 Task: Add an event with the title Second Marketing Campaign Strategy Review and Adjustment, date '2023/11/14', time 9:15 AM to 11:15 AMand add a description: The Effective Communication workshop is a dynamic and interactive session designed to enhance participants' communication skills and promote effective interpersonal interactions in the workplace. This workshop provides valuable insights, practical techniques, and hands-on exercises to improve both verbal and non-verbal communication abilities._x000D_
_x000D_
, put the event into Yellow category . Add location for the event as: 321 Via del Corso, Rome, Italy, logged in from the account softage.9@softage.netand send the event invitation to softage.5@softage.net with CC to  softage.6@softage.net. Set a reminder for the event 1 hour before
Action: Mouse moved to (101, 115)
Screenshot: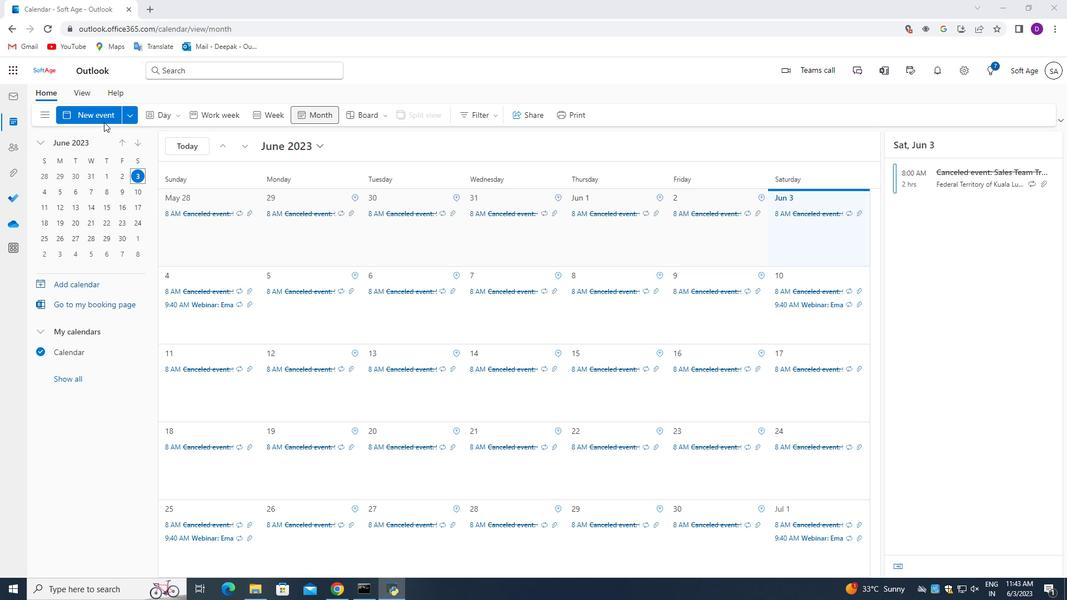 
Action: Mouse pressed left at (101, 115)
Screenshot: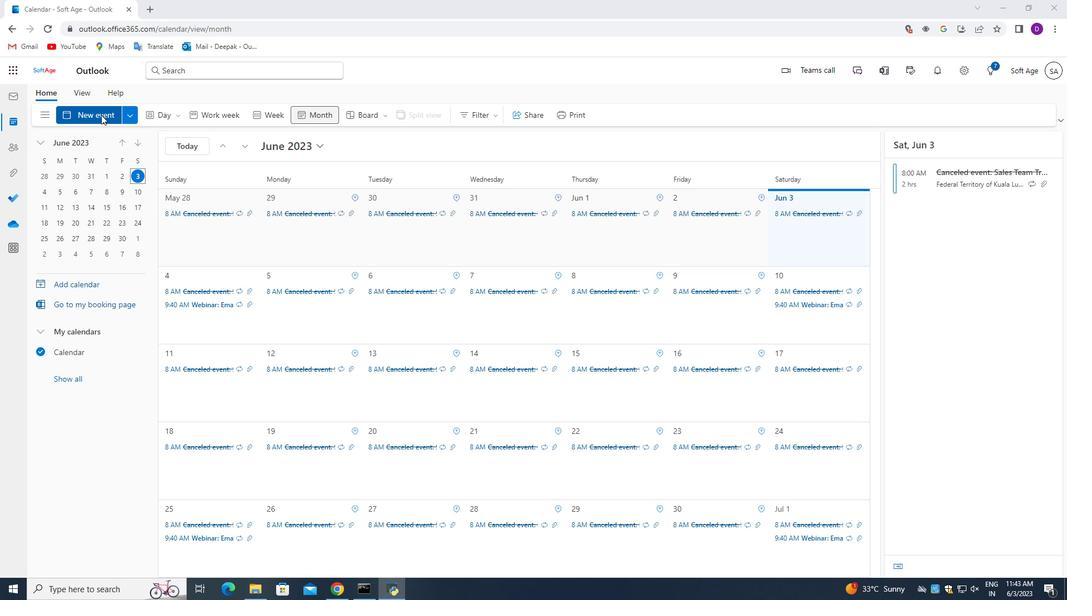 
Action: Mouse moved to (434, 421)
Screenshot: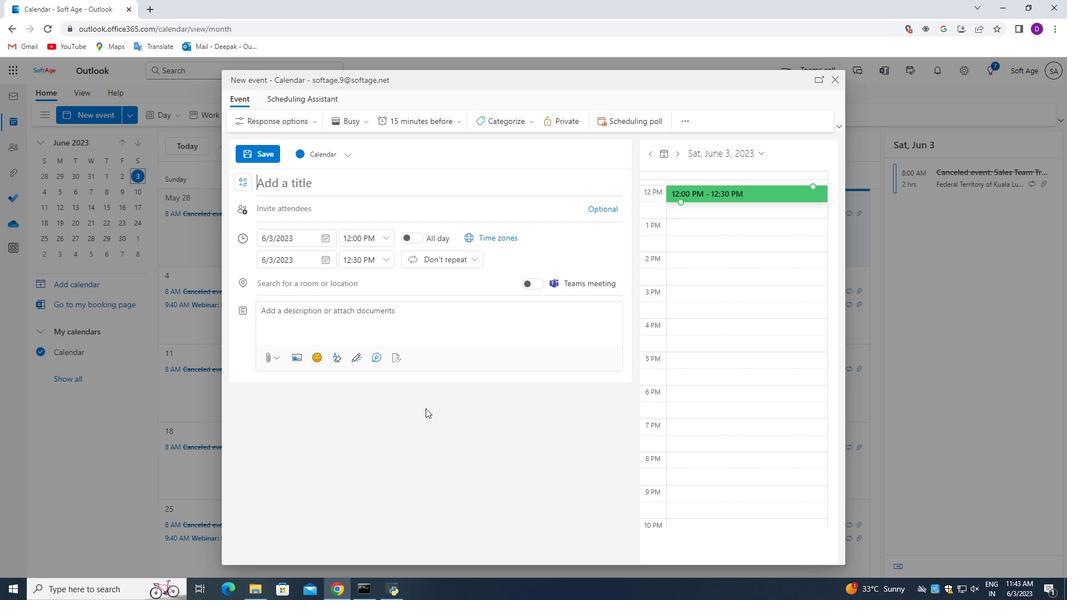 
Action: Key pressed <Key.shift_r>Second<Key.space><Key.shift>Marketing<Key.space><Key.shift_r>campaign<Key.space><Key.shift_r>Strategy<Key.space><Key.shift_r>Review<Key.space>and<Key.space><Key.shift_r>Adjustment
Screenshot: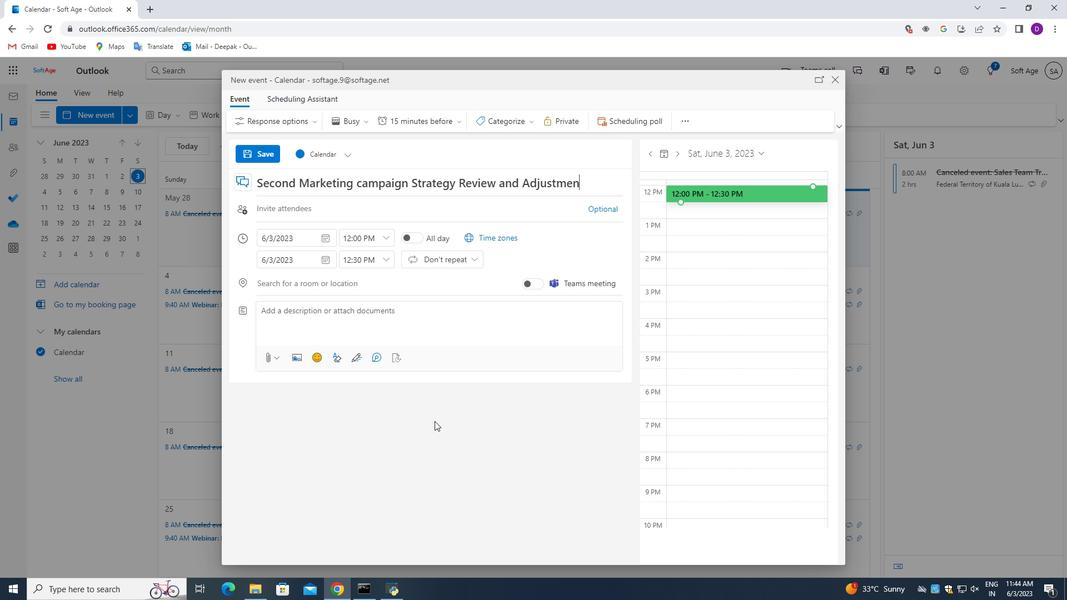 
Action: Mouse moved to (323, 240)
Screenshot: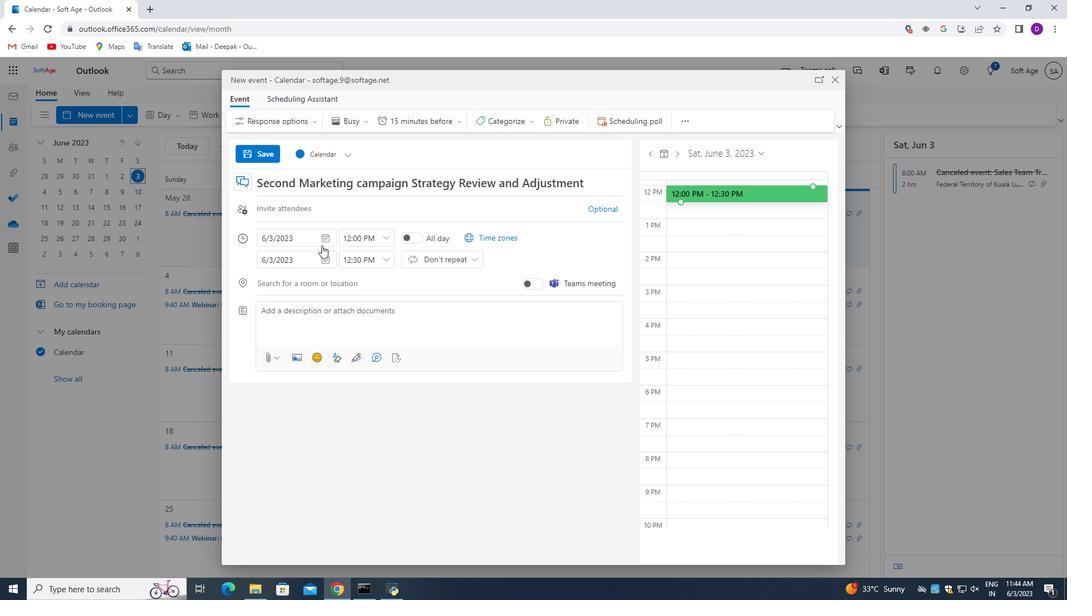 
Action: Mouse pressed left at (323, 240)
Screenshot: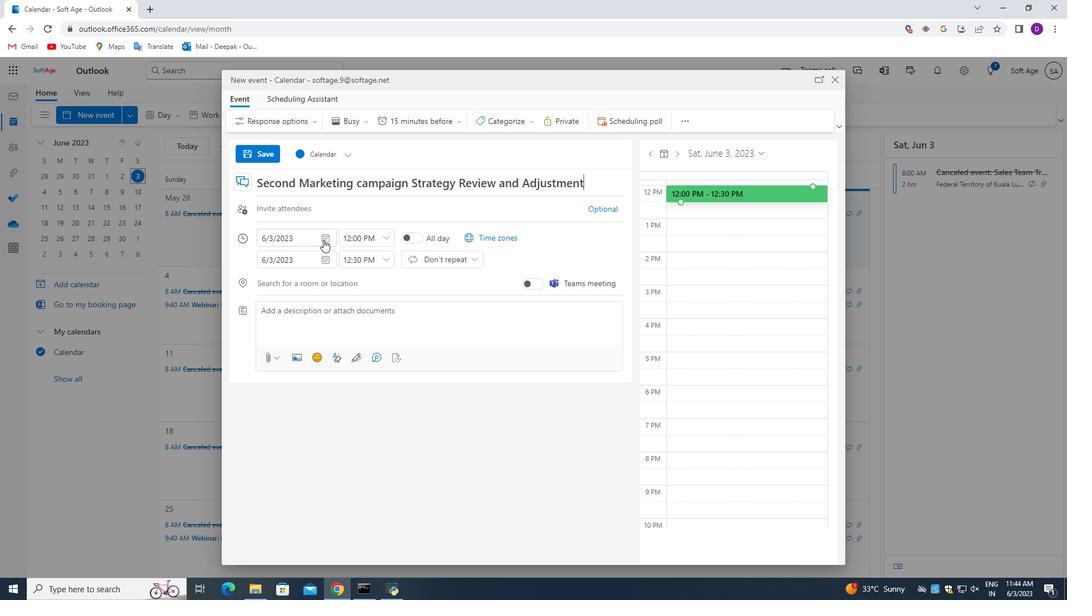 
Action: Mouse moved to (301, 261)
Screenshot: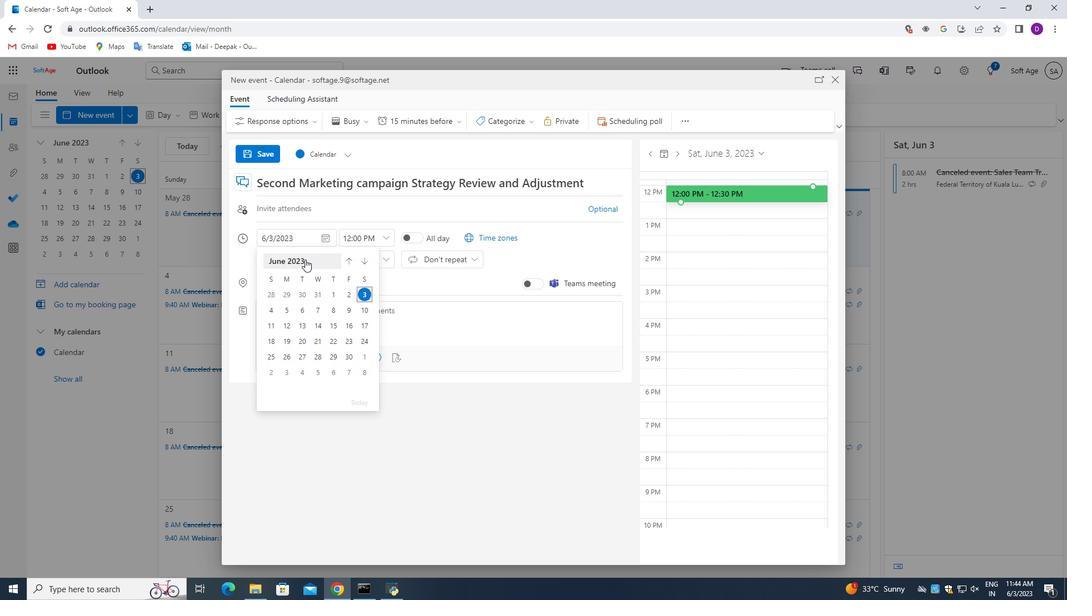 
Action: Mouse pressed left at (301, 261)
Screenshot: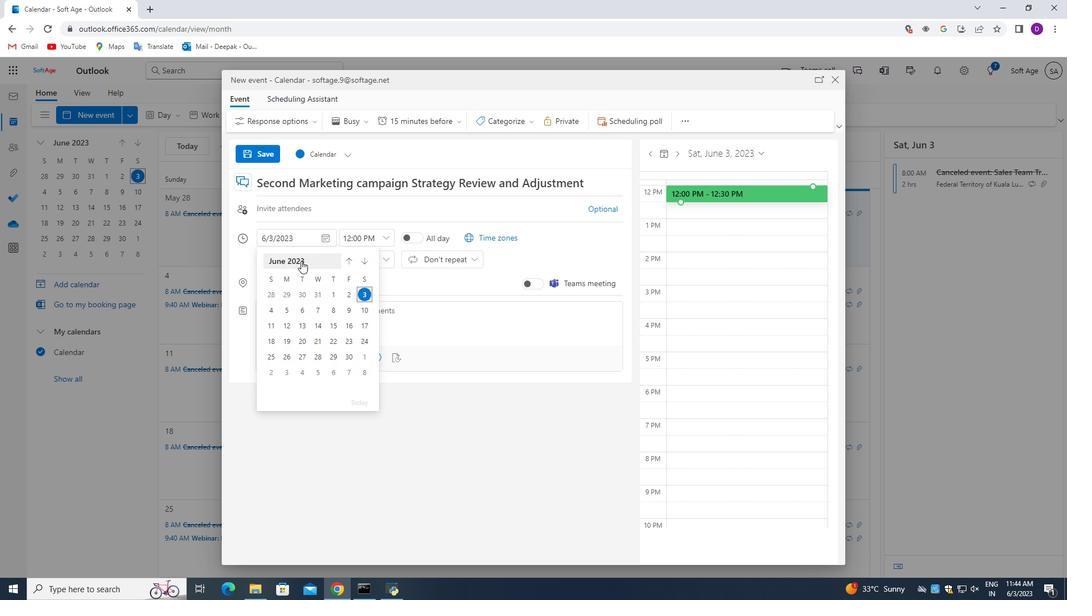 
Action: Mouse moved to (334, 342)
Screenshot: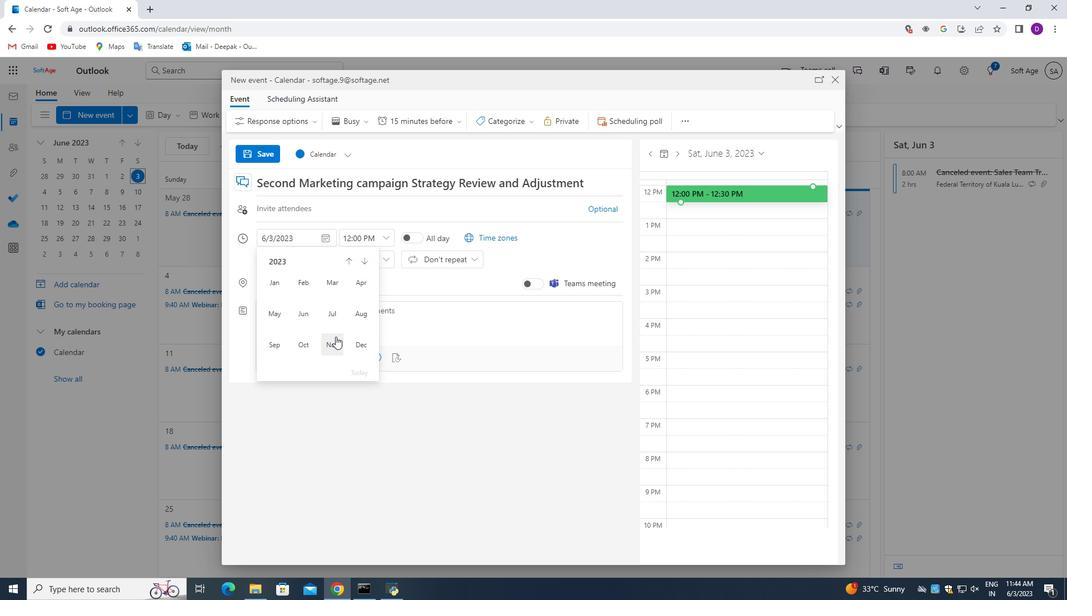 
Action: Mouse pressed left at (334, 342)
Screenshot: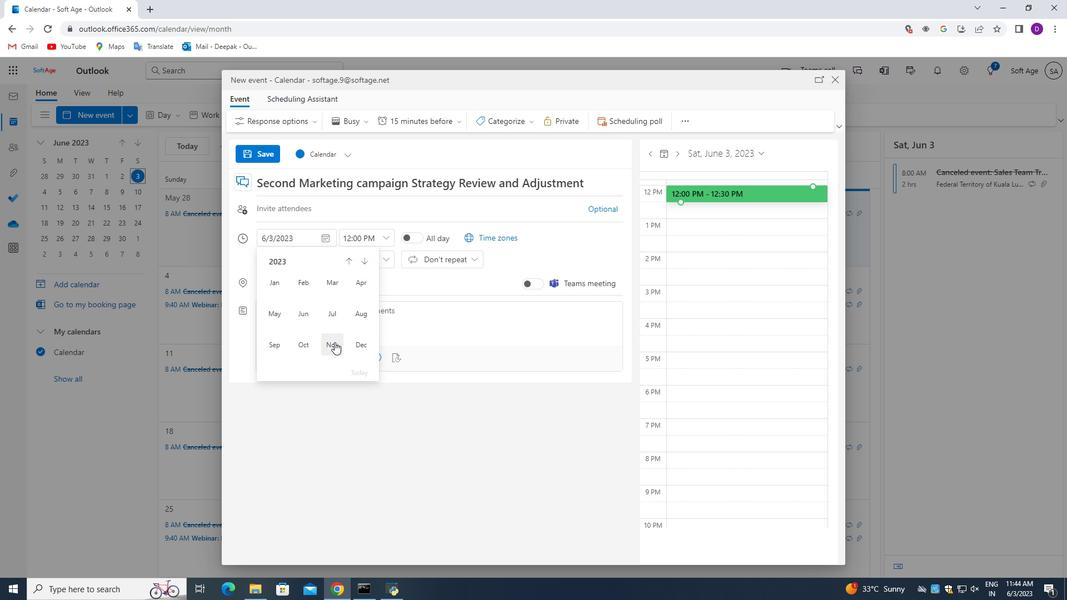 
Action: Mouse moved to (304, 325)
Screenshot: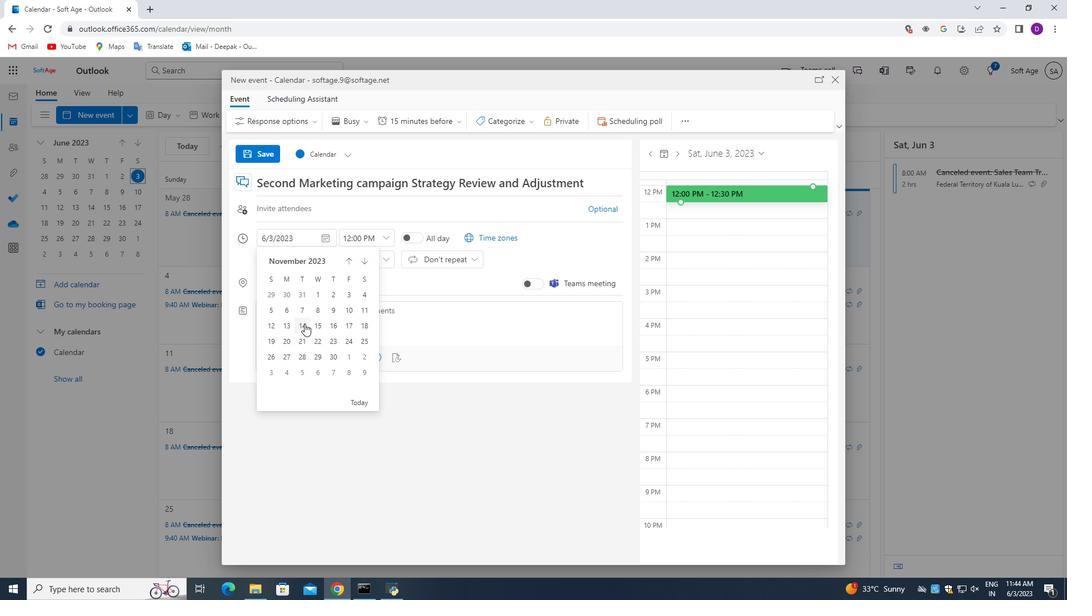 
Action: Mouse pressed left at (304, 325)
Screenshot: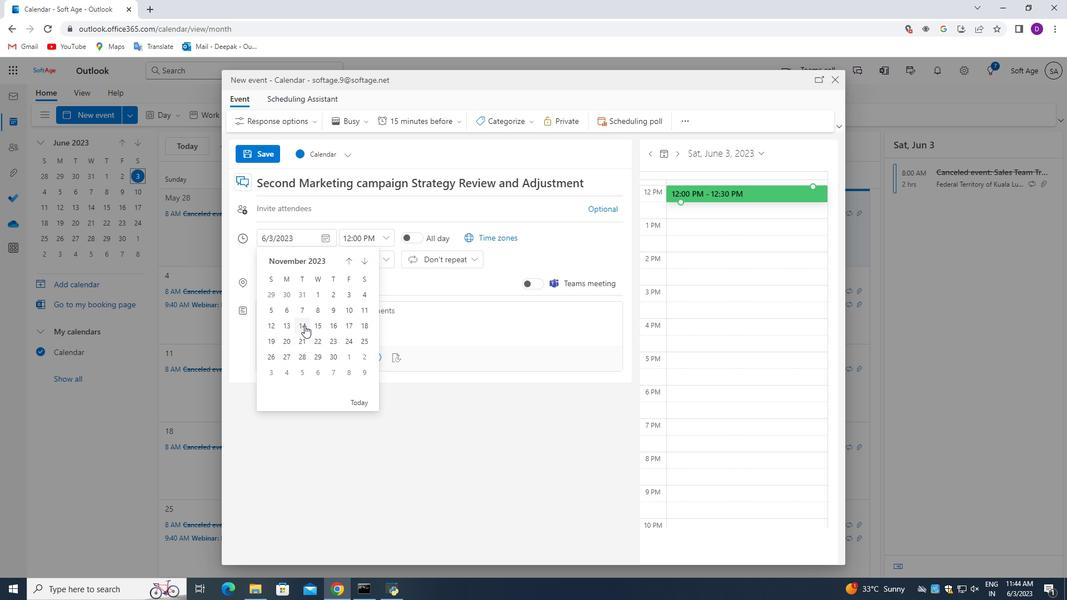 
Action: Mouse moved to (351, 236)
Screenshot: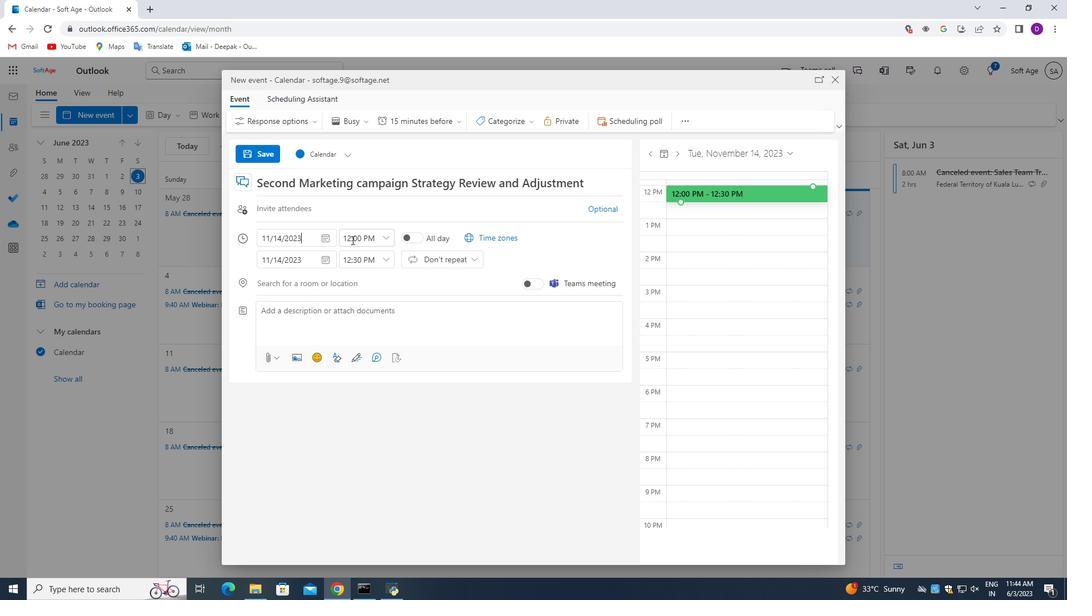 
Action: Mouse pressed left at (351, 236)
Screenshot: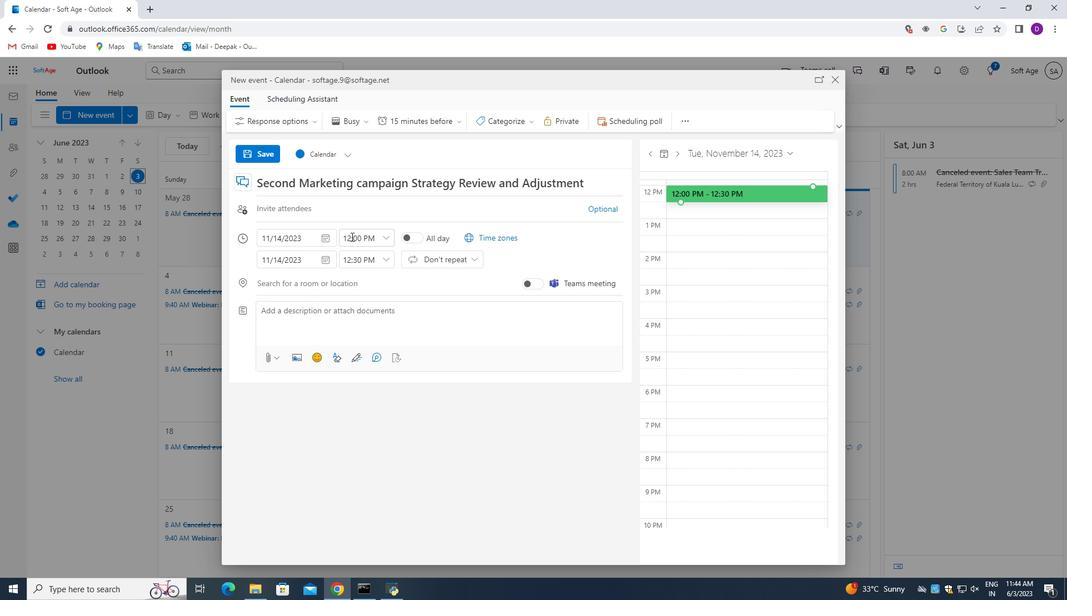 
Action: Mouse moved to (349, 237)
Screenshot: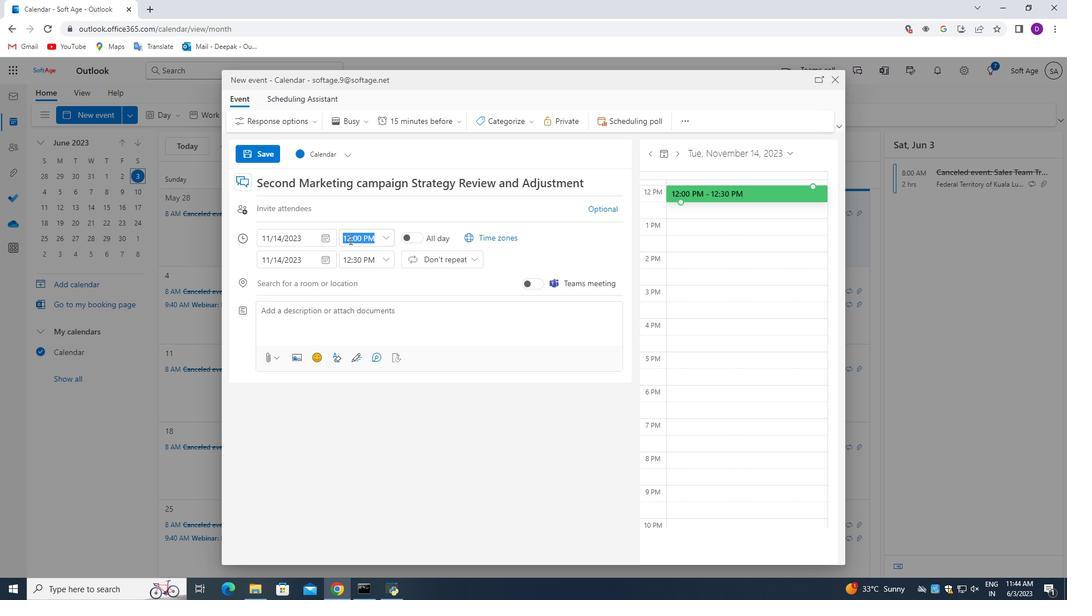 
Action: Mouse pressed left at (349, 237)
Screenshot: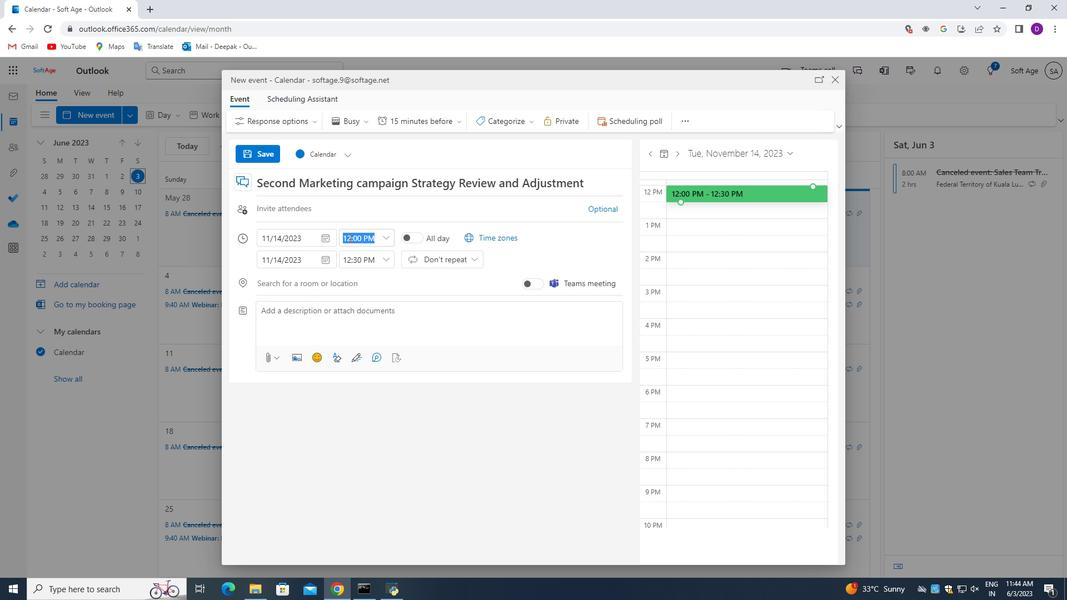 
Action: Mouse moved to (352, 246)
Screenshot: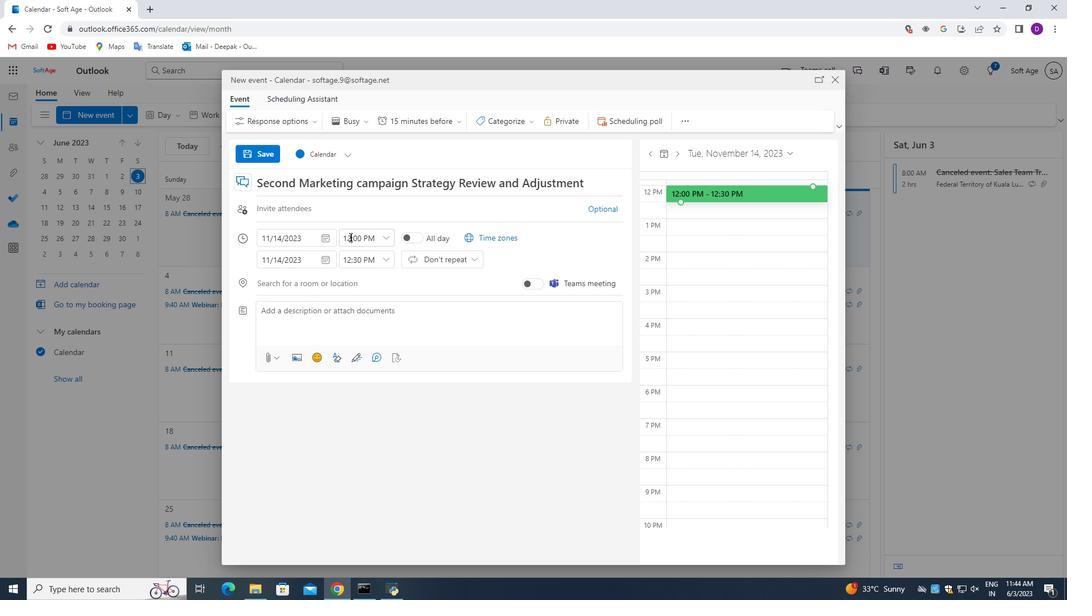 
Action: Key pressed <Key.backspace><Key.backspace>9<Key.right><Key.right><Key.right><Key.backspace><Key.backspace>15<Key.right><Key.right><Key.backspace><Key.shift>A
Screenshot: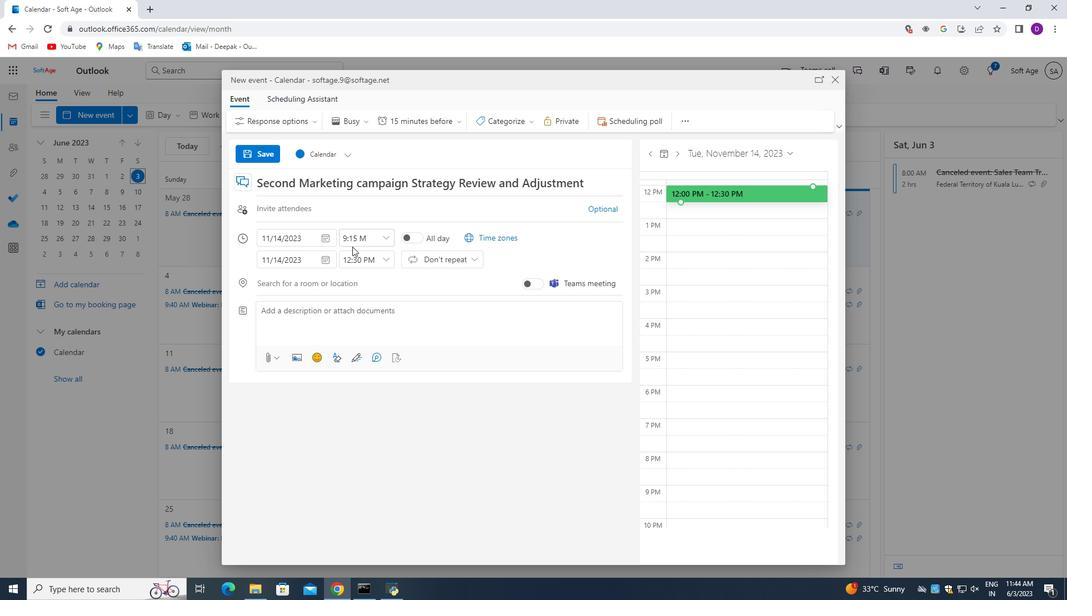 
Action: Mouse moved to (351, 259)
Screenshot: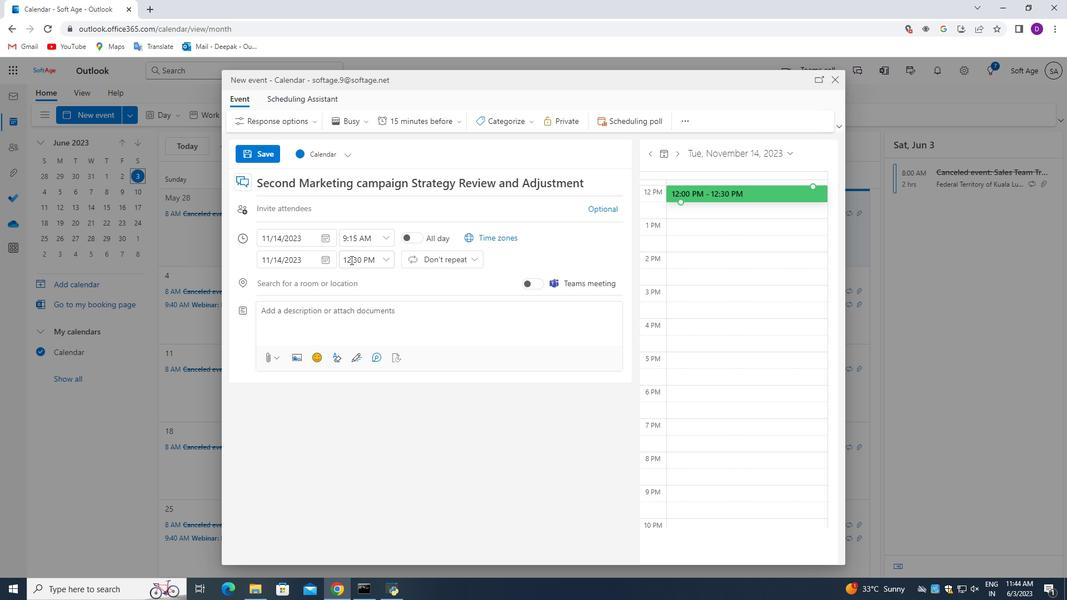 
Action: Mouse pressed left at (351, 259)
Screenshot: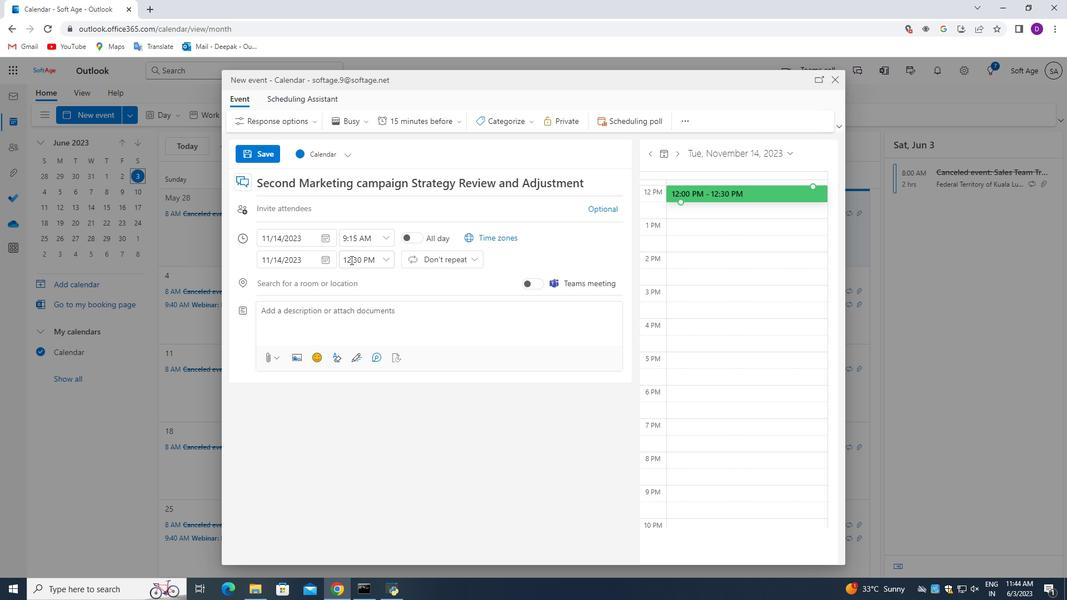 
Action: Mouse pressed left at (351, 259)
Screenshot: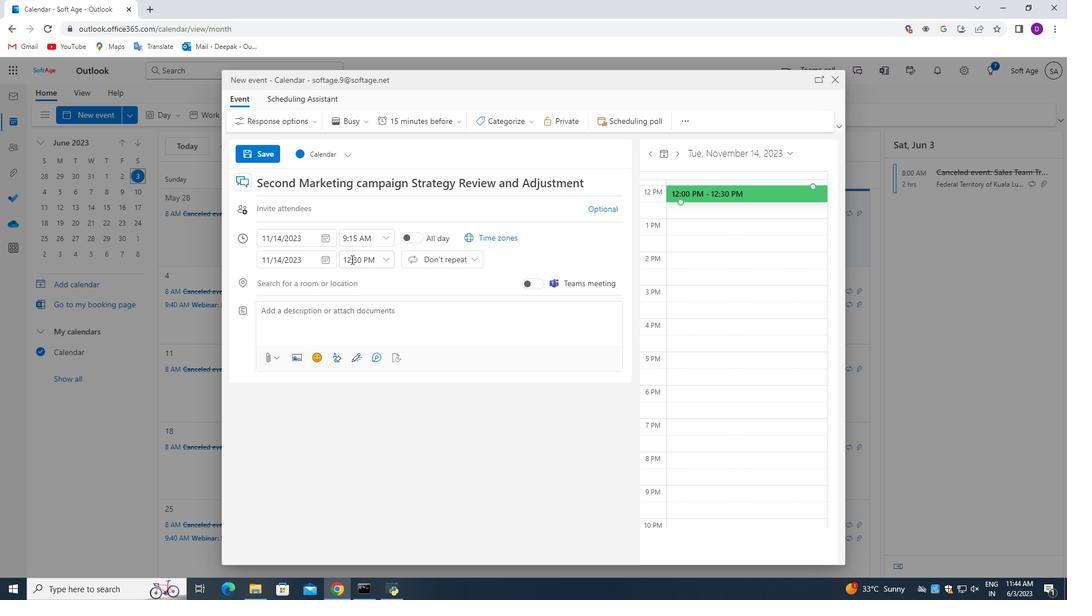 
Action: Mouse moved to (347, 272)
Screenshot: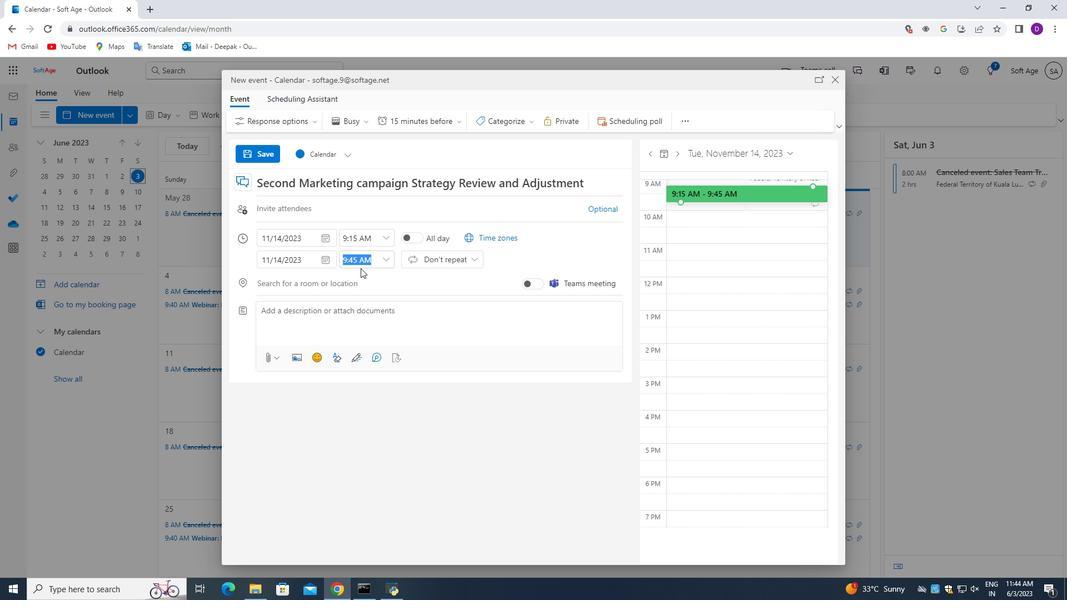 
Action: Key pressed <Key.up><Key.up><Key.up>
Screenshot: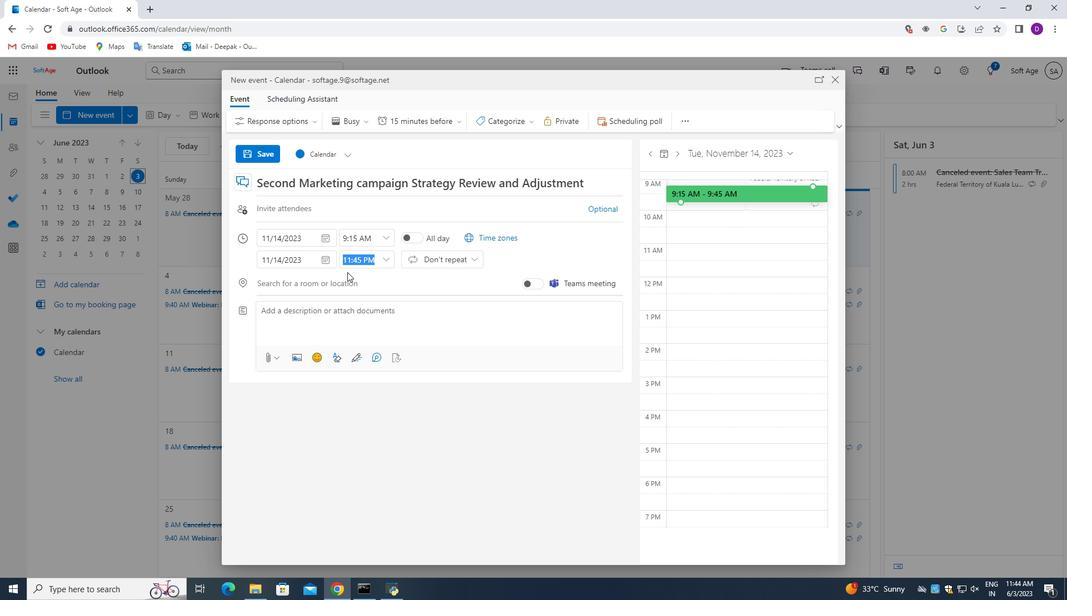 
Action: Mouse moved to (369, 260)
Screenshot: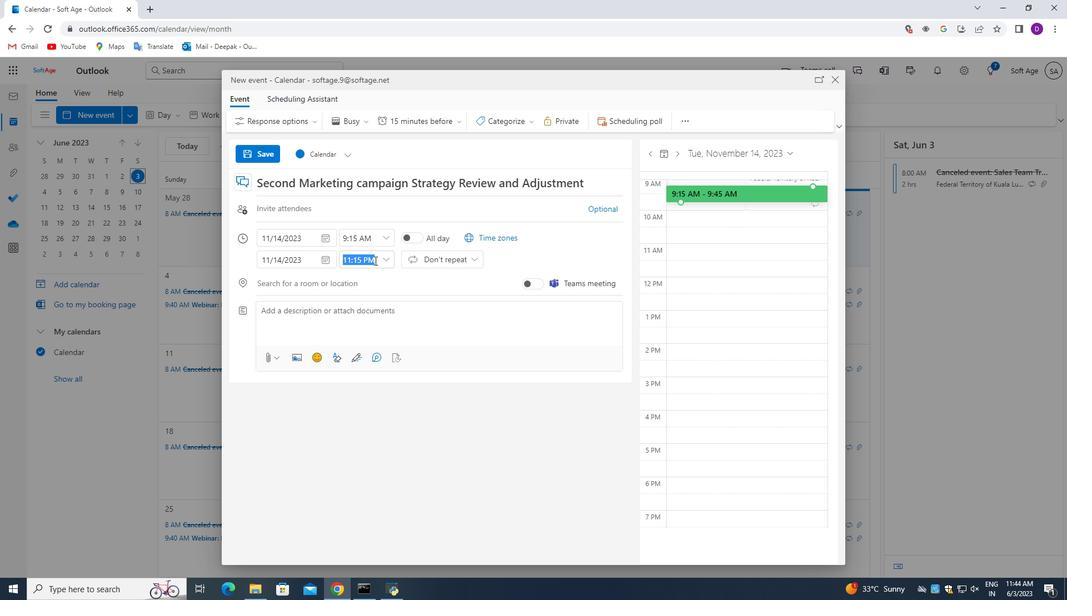 
Action: Mouse pressed left at (369, 260)
Screenshot: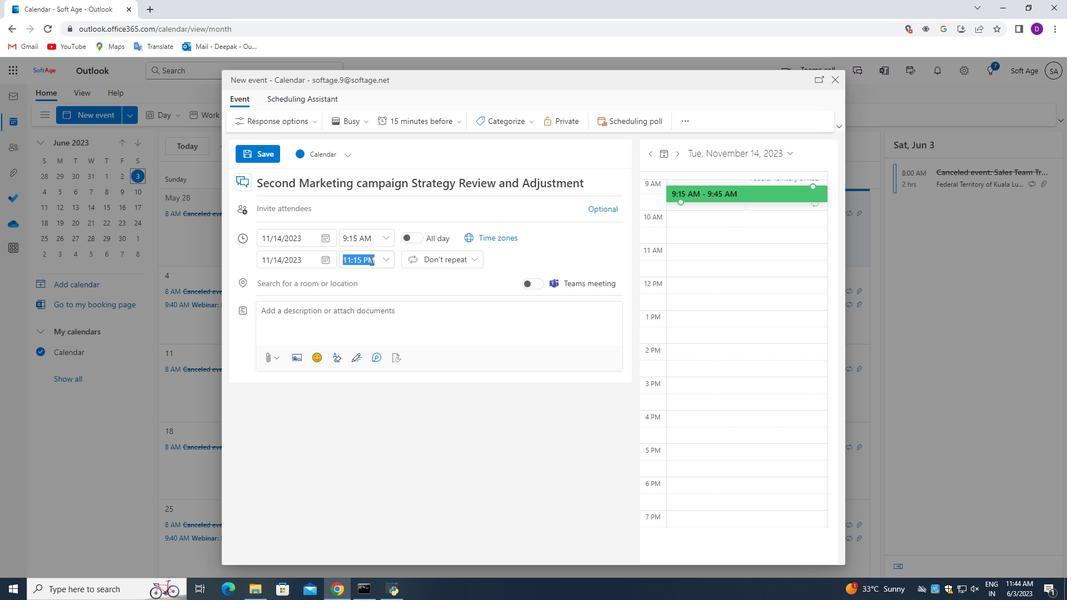 
Action: Mouse moved to (370, 306)
Screenshot: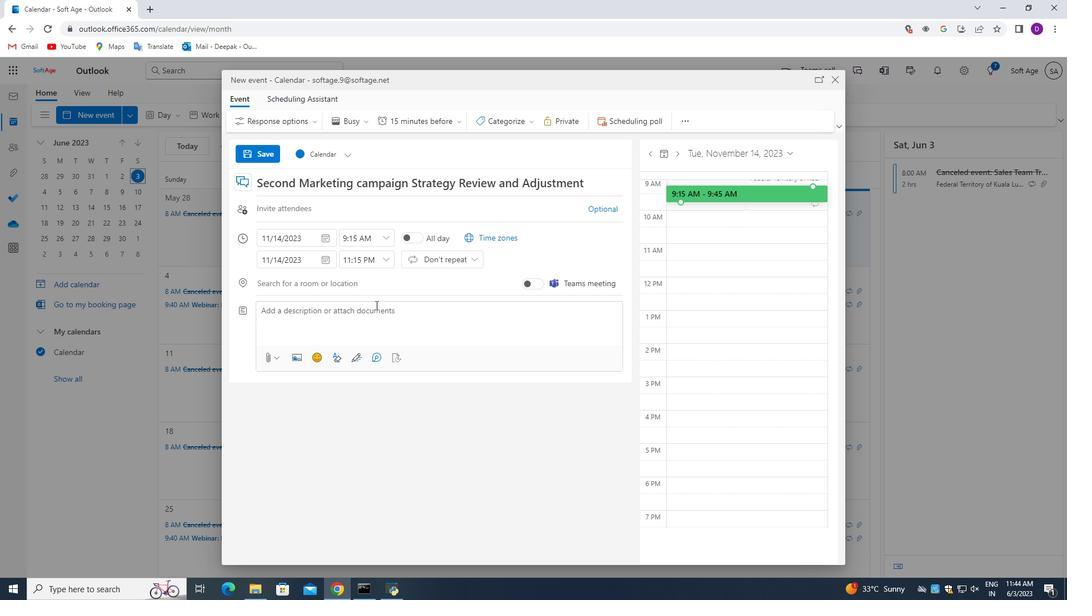 
Action: Key pressed <Key.backspace><Key.shift>A
Screenshot: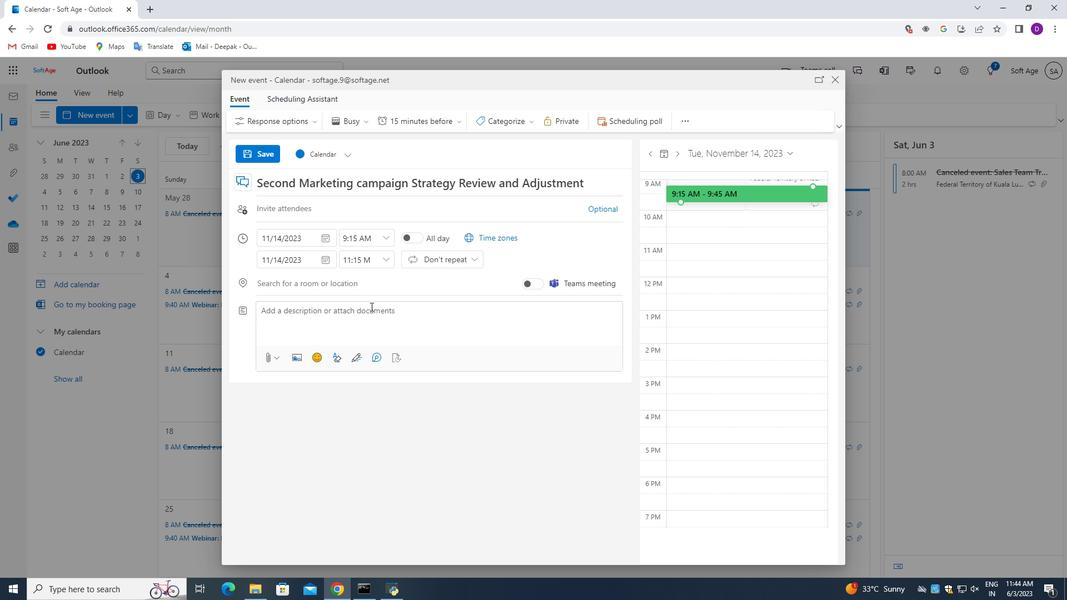 
Action: Mouse moved to (327, 314)
Screenshot: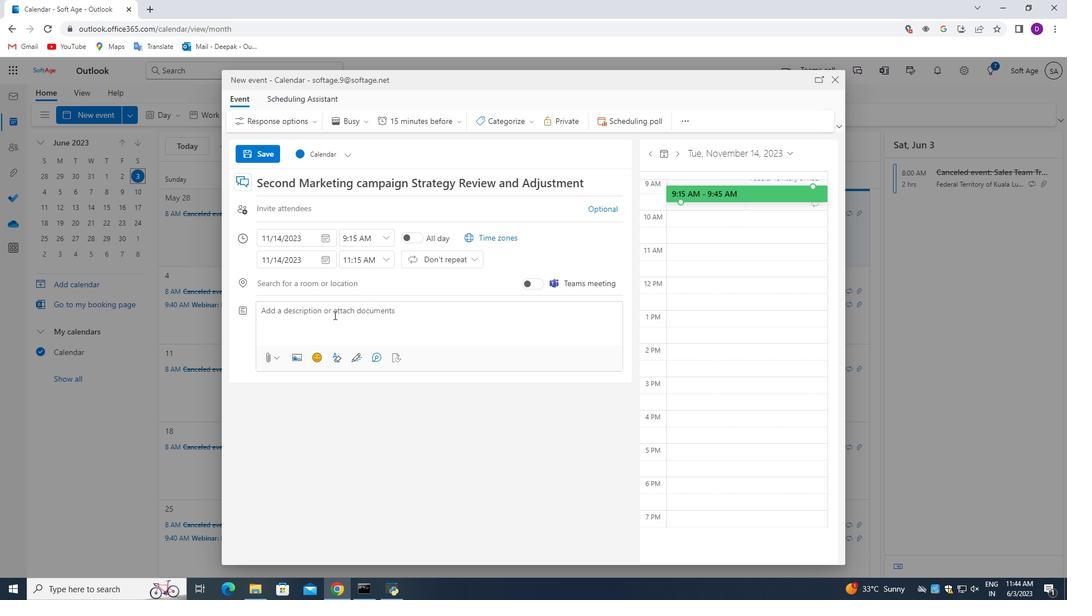 
Action: Mouse pressed left at (327, 314)
Screenshot: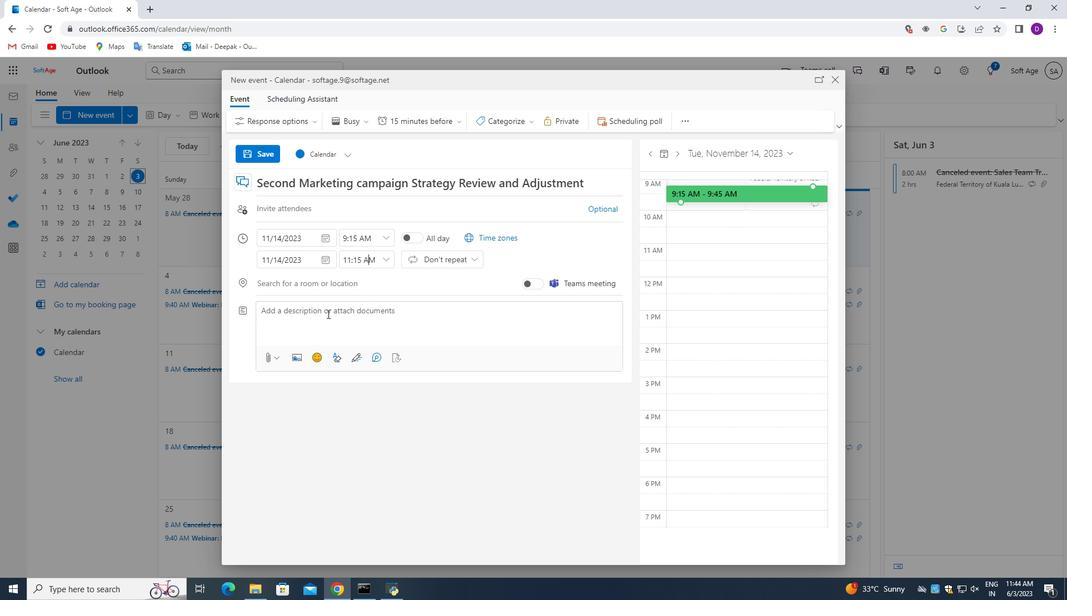 
Action: Mouse moved to (342, 447)
Screenshot: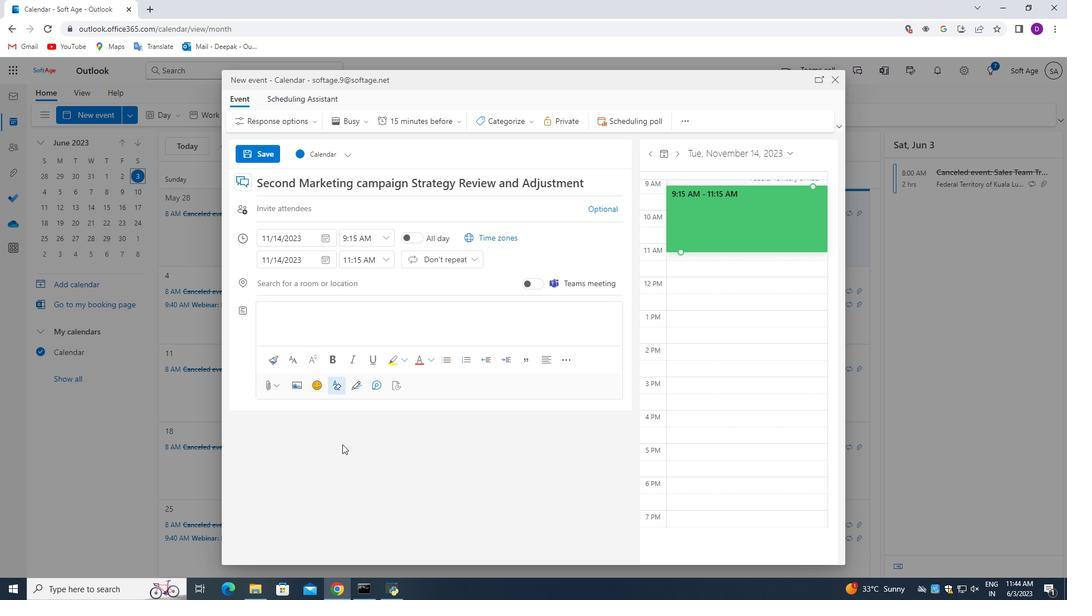 
Action: Key pressed <Key.shift_r>The<Key.space><Key.shift_r>Effective<Key.space><Key.shift_r>Communication<Key.space>workshop<Key.space>is<Key.space>a<Key.space>dynamic<Key.space>and<Key.space>interactive<Key.space>session<Key.space>designed<Key.space>to<Key.space>enhance<Key.space>participants'<Key.space>communication<Key.space>skills<Key.space>and<Key.space>promote<Key.space>effective<Key.space>interr<Key.backspace>personal<Key.space>interactions<Key.space>in<Key.space>the<Key.space>workplace.<Key.space><Key.shift_r>This<Key.space>workshop<Key.space>provides<Key.space>valuable<Key.space><Key.space><Key.backspace>insights<Key.space><Key.backspace>,<Key.space><Key.shift>practical<Key.space>techniques,<Key.space>and<Key.space>gan<Key.backspace><Key.backspace><Key.backspace>hands-on<Key.space>exercises<Key.space>to<Key.space>improve<Key.space>both<Key.space>verbal<Key.space>and<Key.space>non-verbal<Key.space>communication<Key.space>abilities.
Screenshot: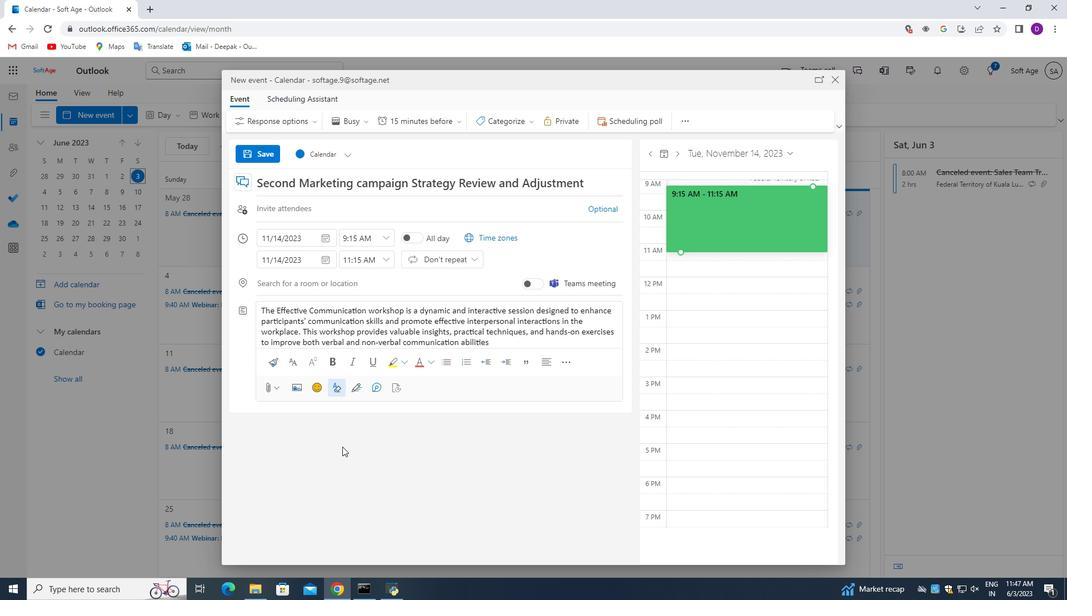 
Action: Mouse moved to (513, 122)
Screenshot: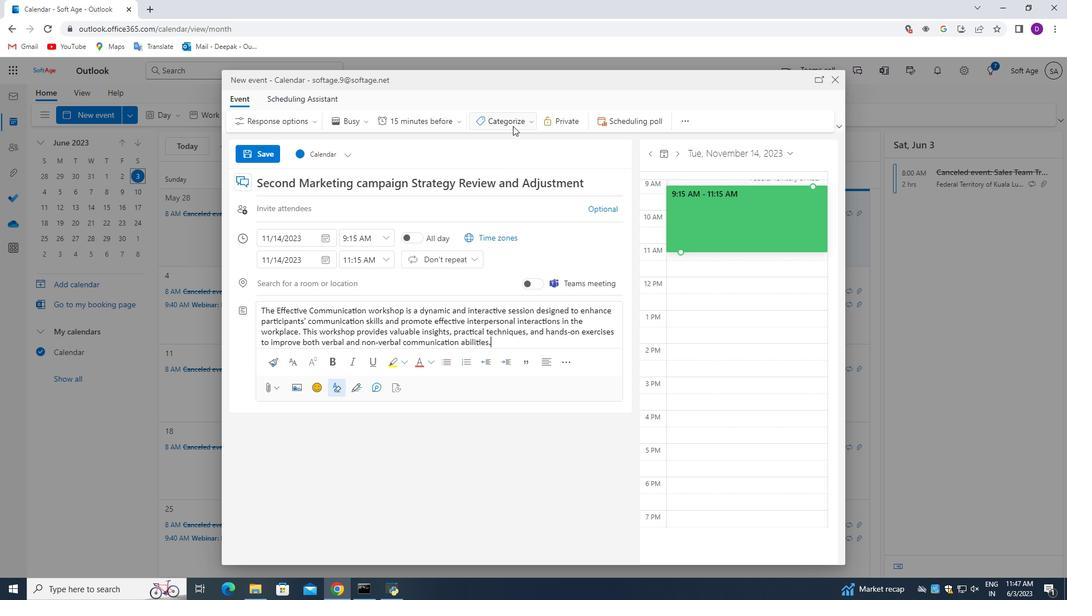 
Action: Mouse pressed left at (513, 122)
Screenshot: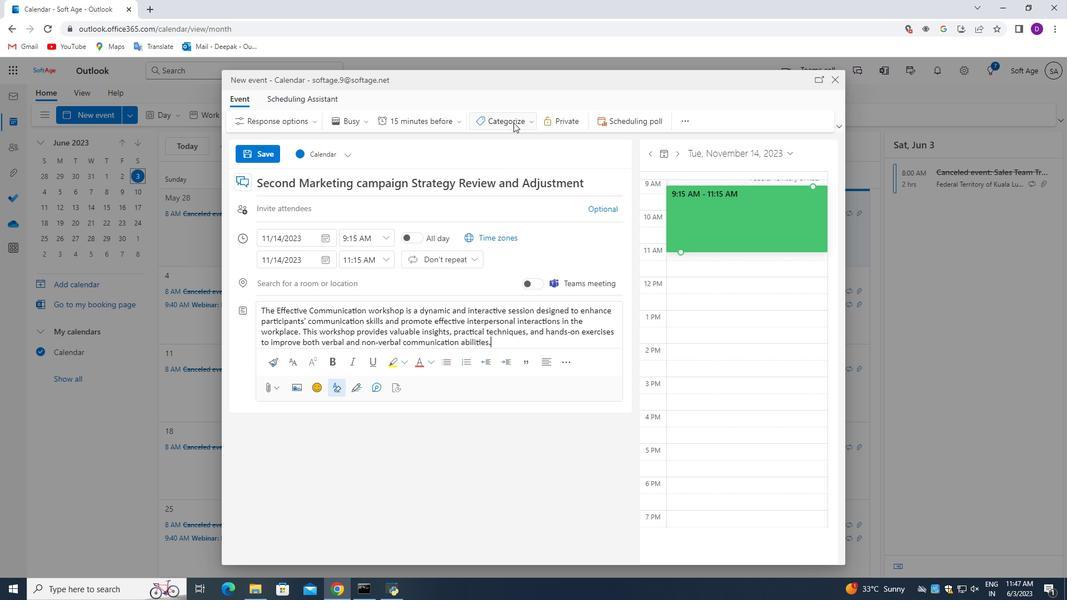 
Action: Mouse moved to (520, 230)
Screenshot: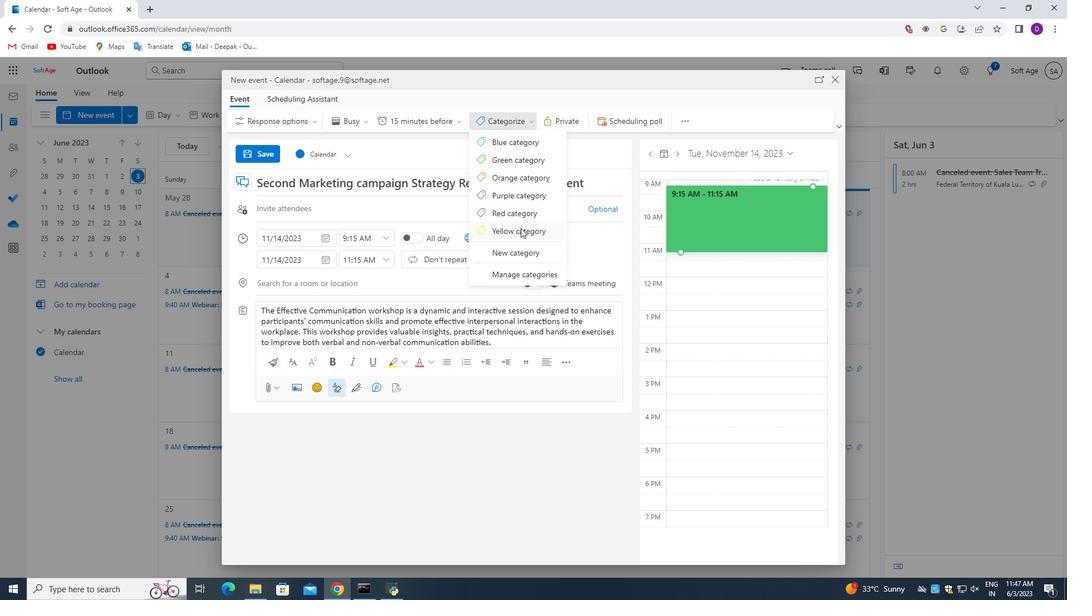 
Action: Mouse pressed left at (520, 230)
Screenshot: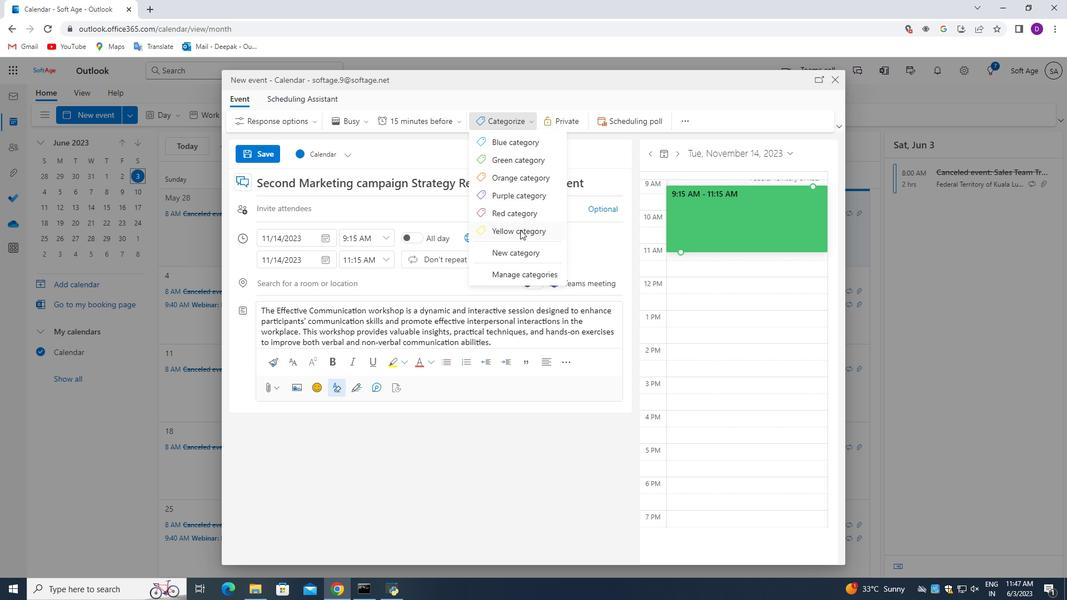 
Action: Mouse moved to (289, 206)
Screenshot: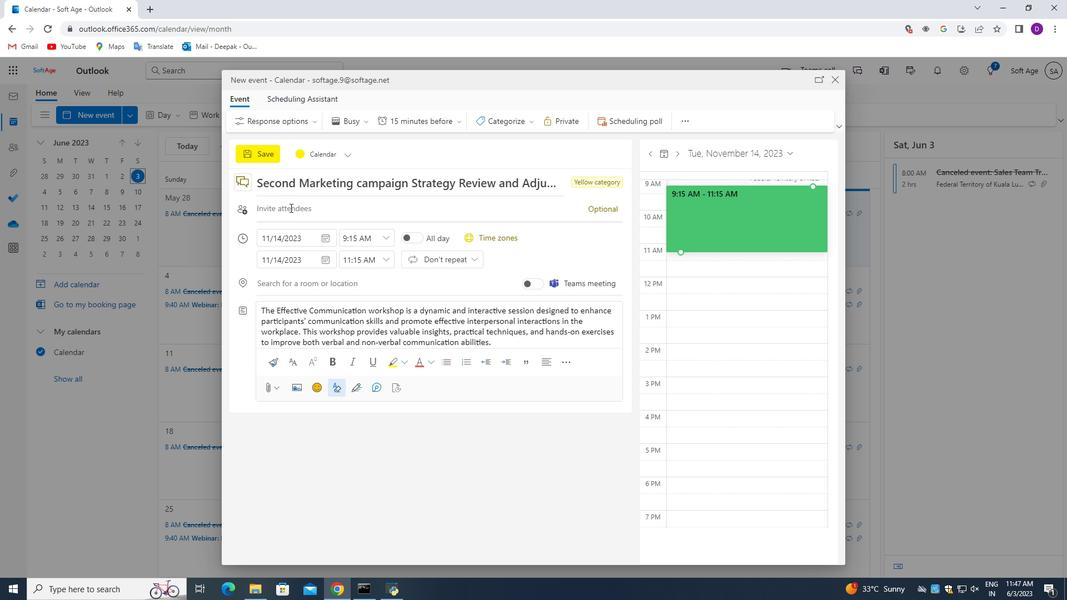 
Action: Mouse pressed left at (289, 206)
Screenshot: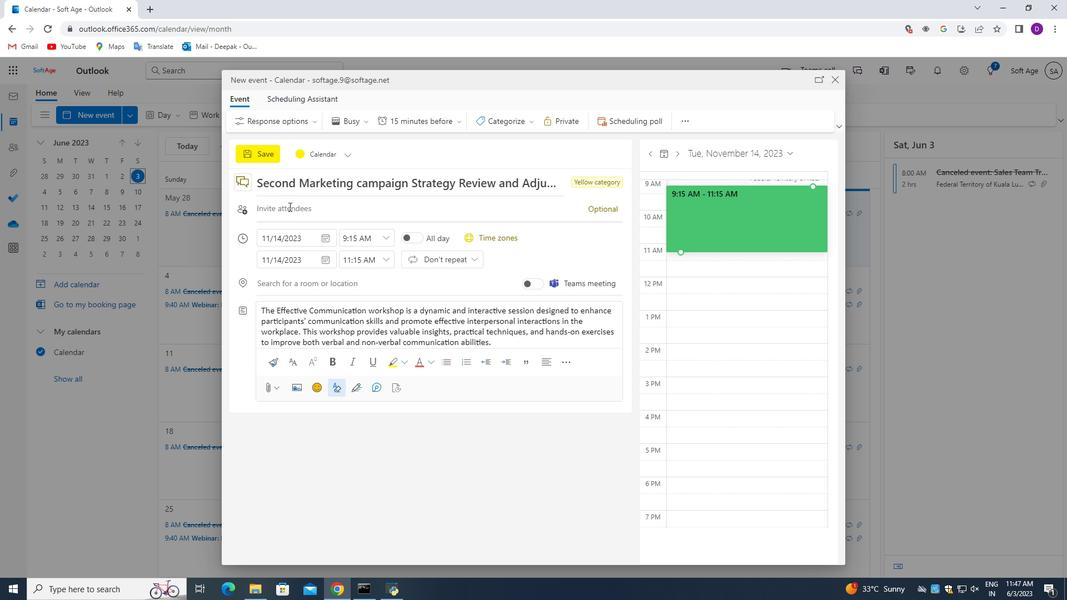 
Action: Key pressed softage<Key.backspace><Key.backspace><Key.backspace><Key.backspace><Key.backspace><Key.backspace><Key.backspace>
Screenshot: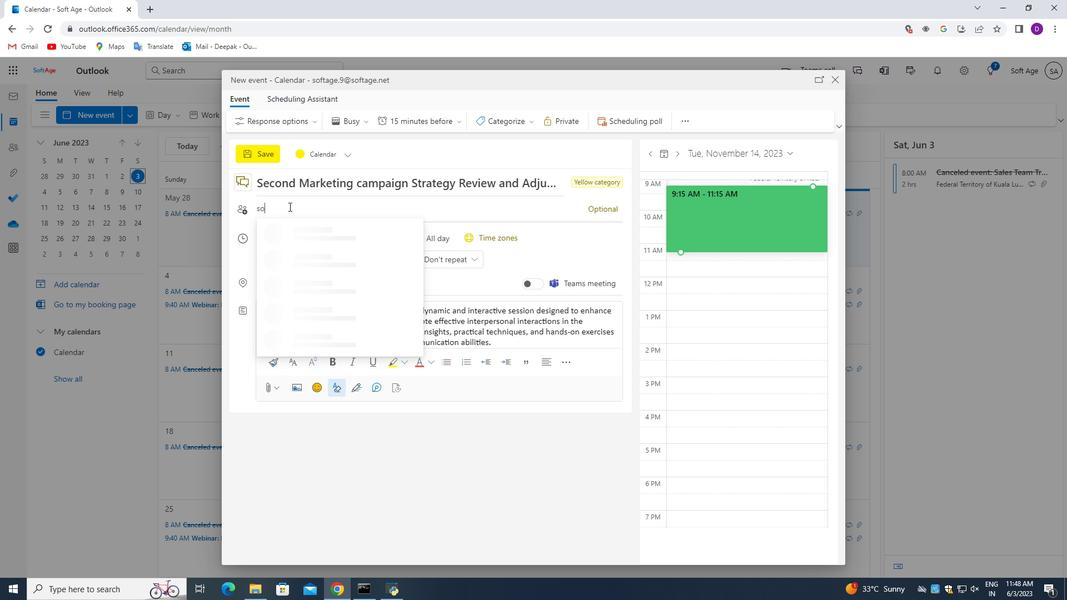 
Action: Mouse moved to (315, 282)
Screenshot: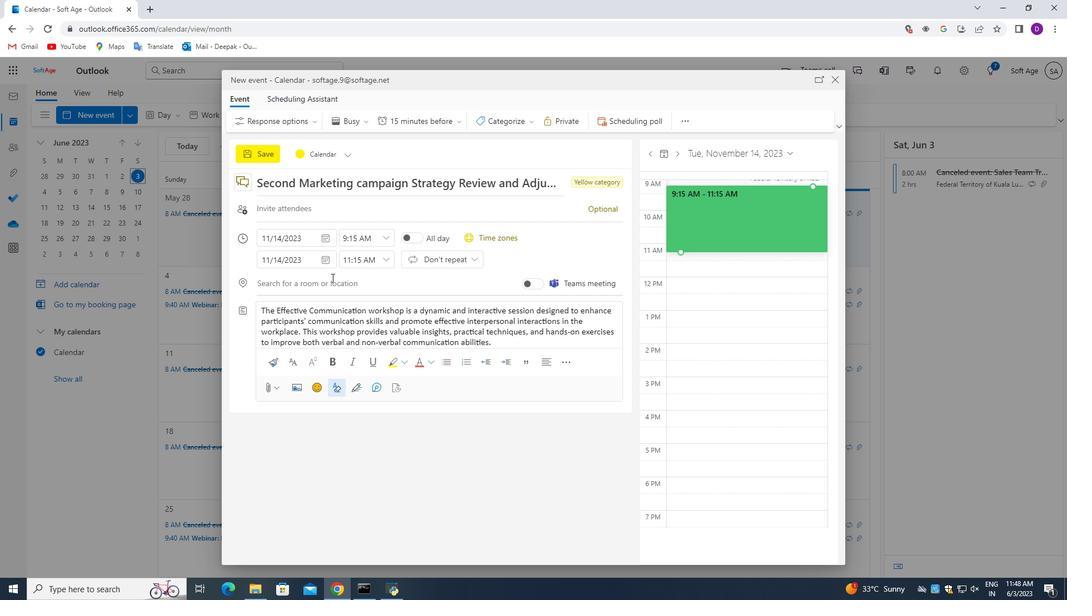 
Action: Mouse pressed left at (315, 282)
Screenshot: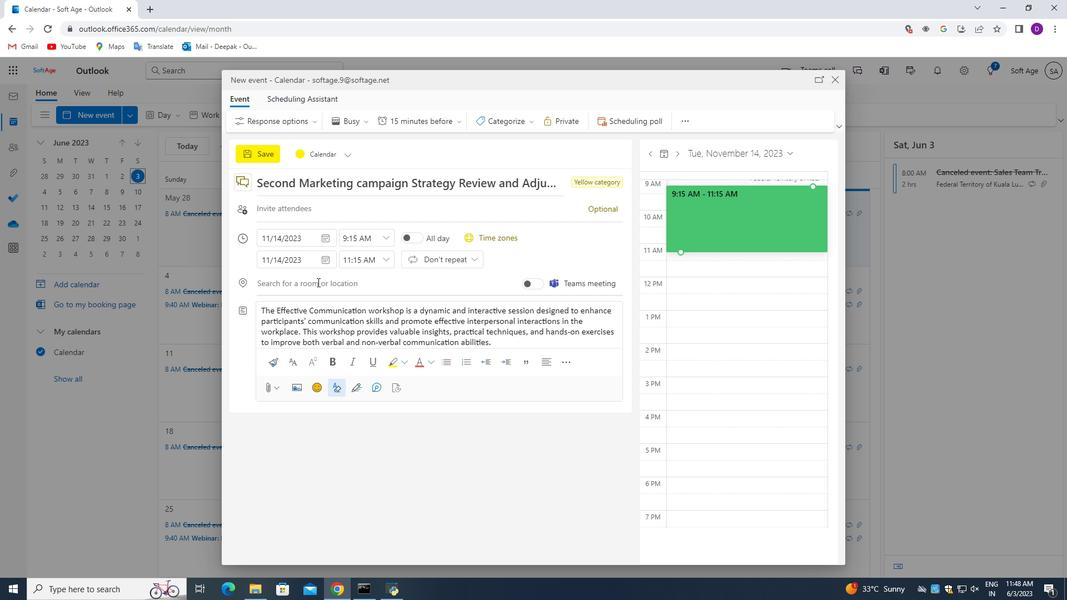 
Action: Mouse moved to (348, 465)
Screenshot: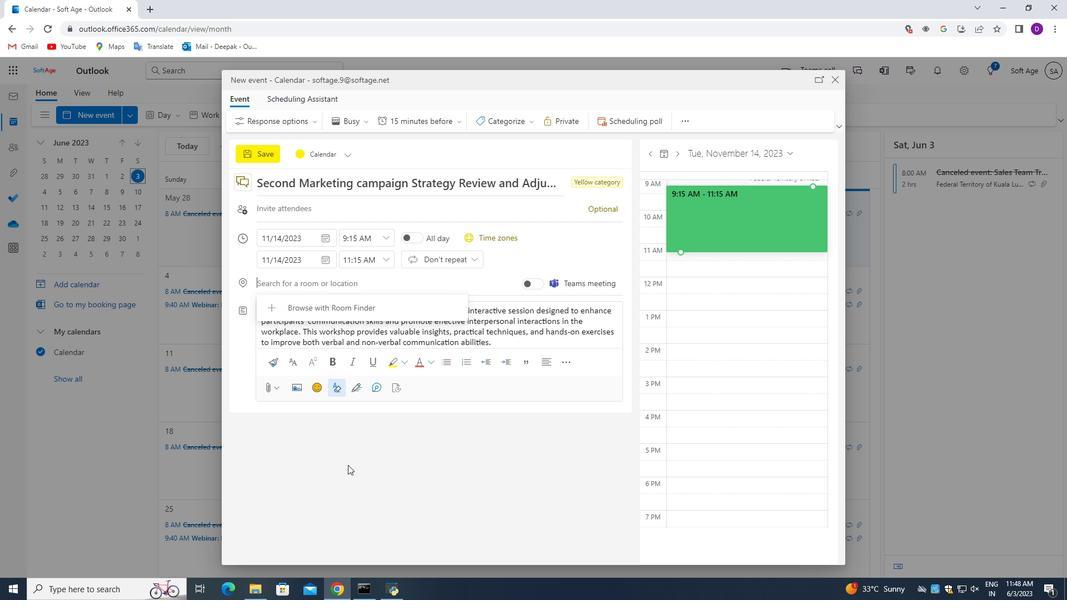 
Action: Key pressed 321<Key.space><Key.shift_r>Via<Key.space>del<Key.space><Key.shift_r>Cr<Key.backspace>orso,<Key.space><Key.shift_r>Rome,<Key.space><Key.shift>Italy
Screenshot: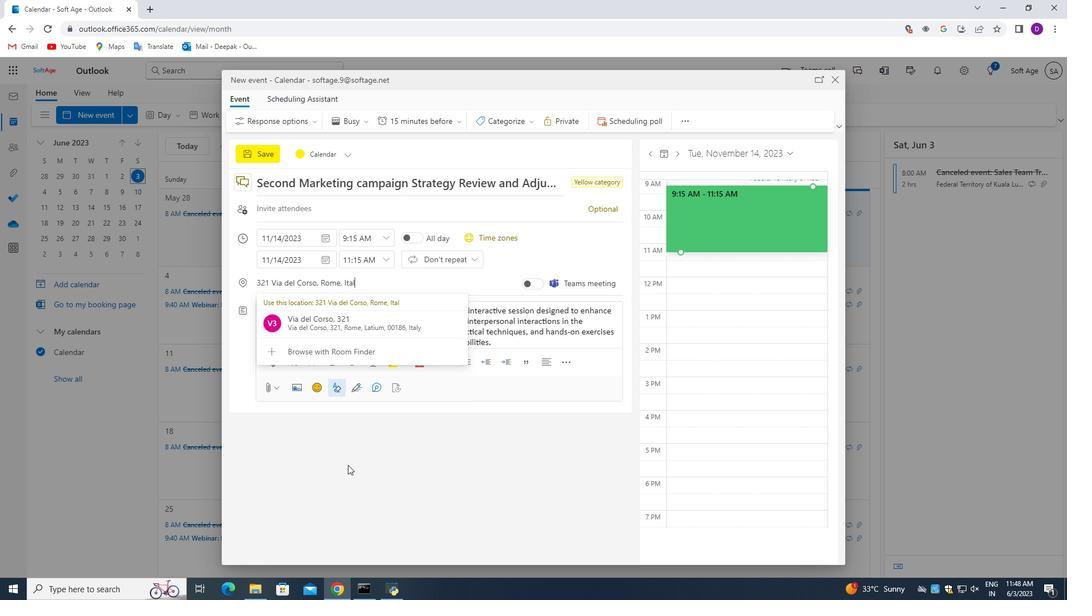 
Action: Mouse pressed left at (348, 465)
Screenshot: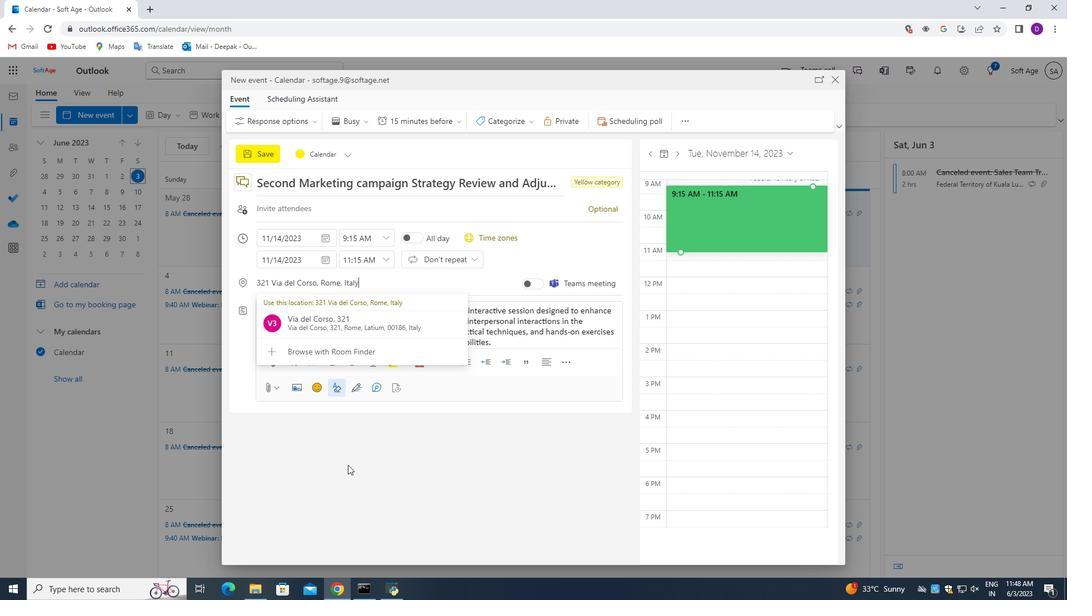 
Action: Mouse moved to (298, 204)
Screenshot: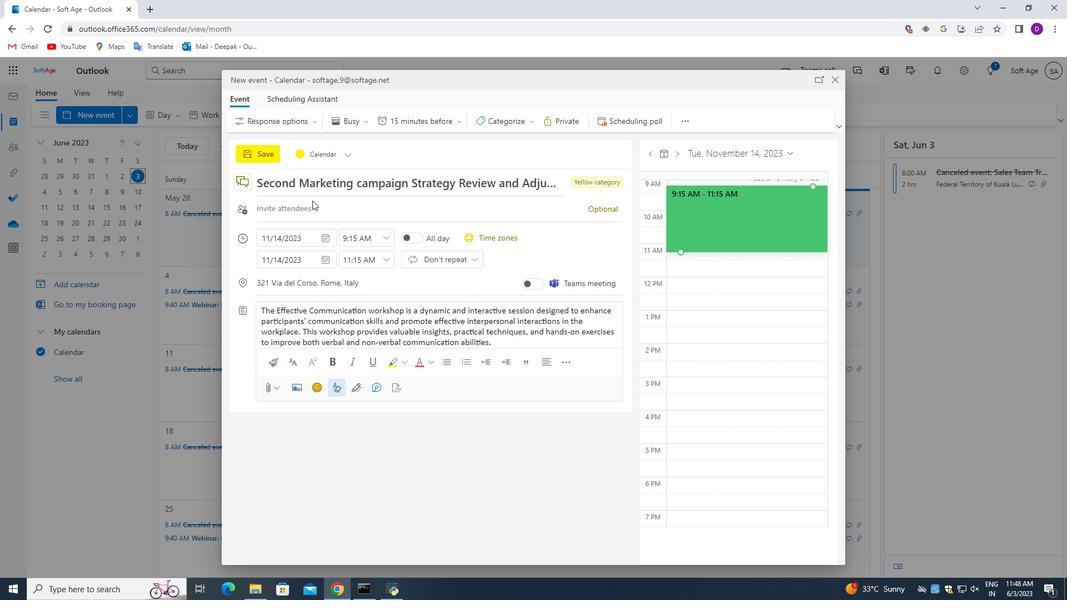 
Action: Mouse pressed left at (298, 204)
Screenshot: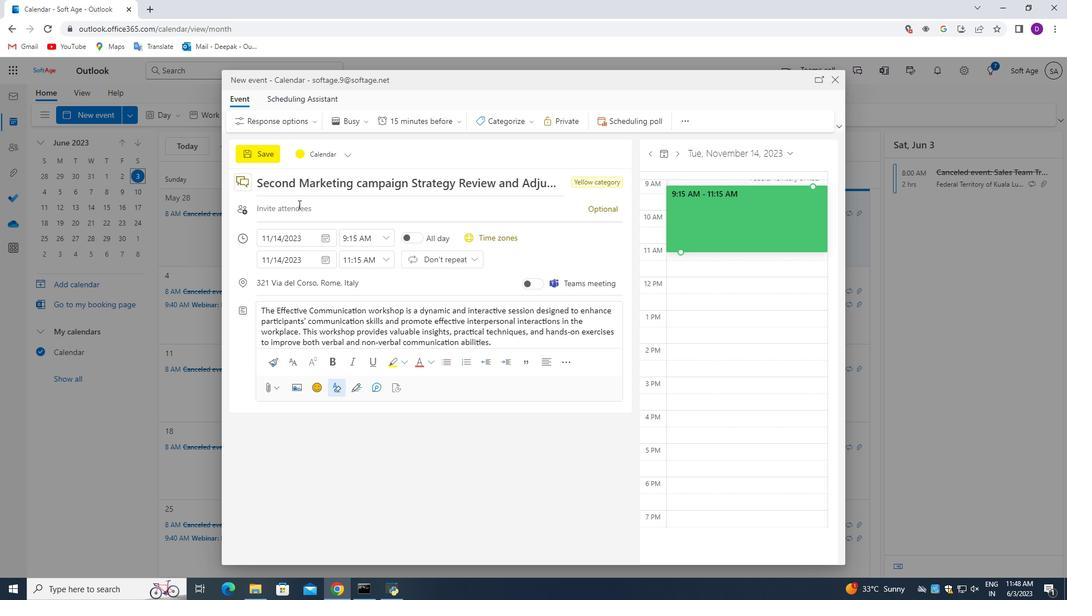 
Action: Mouse moved to (465, 467)
Screenshot: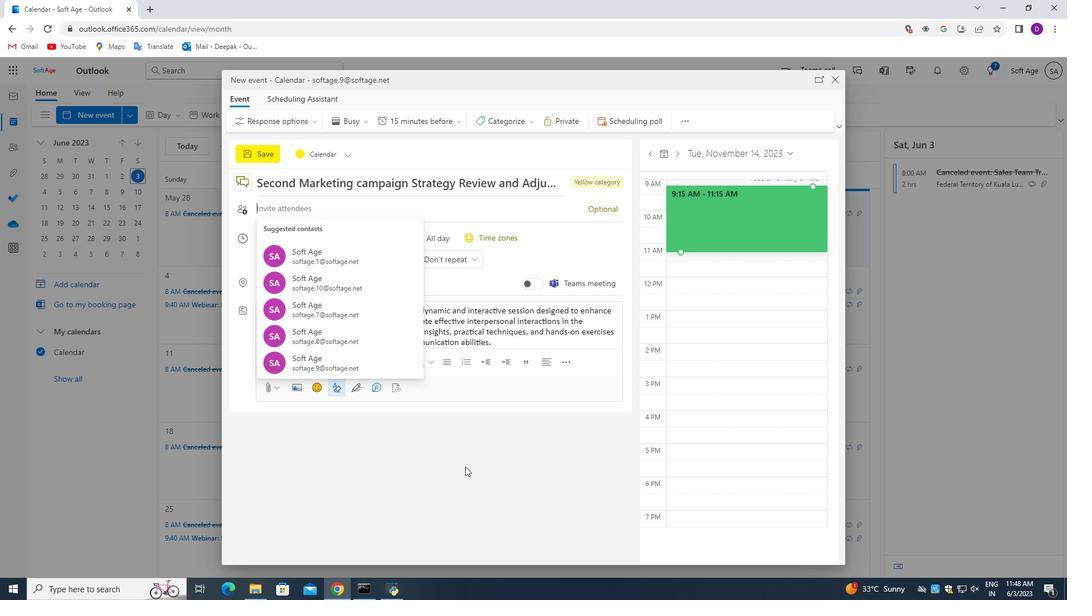 
Action: Key pressed softage.5<Key.shift>@softage.net<Key.enter>
Screenshot: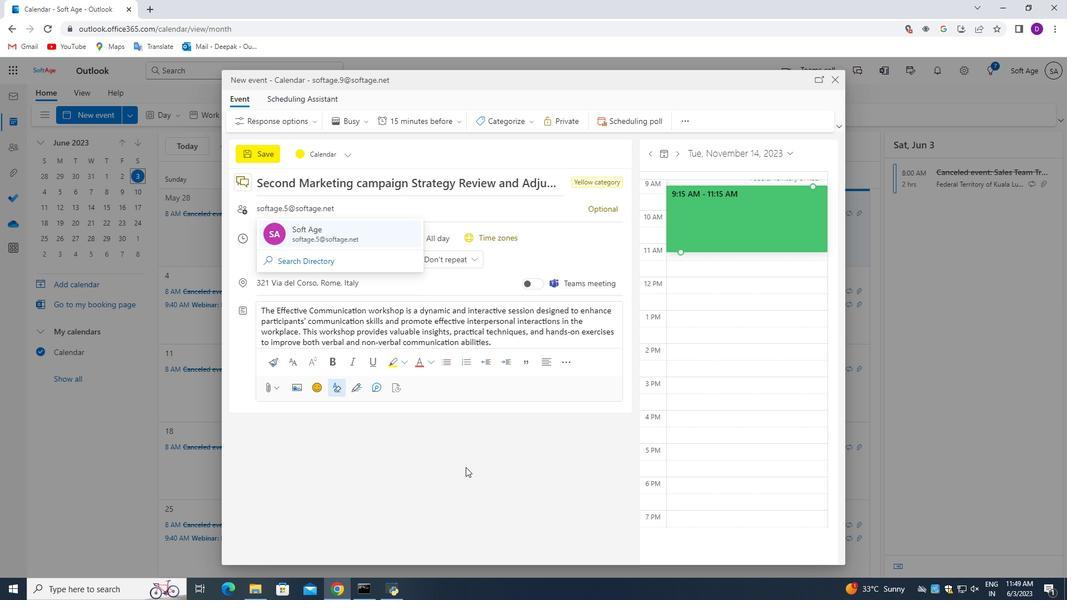 
Action: Mouse moved to (596, 209)
Screenshot: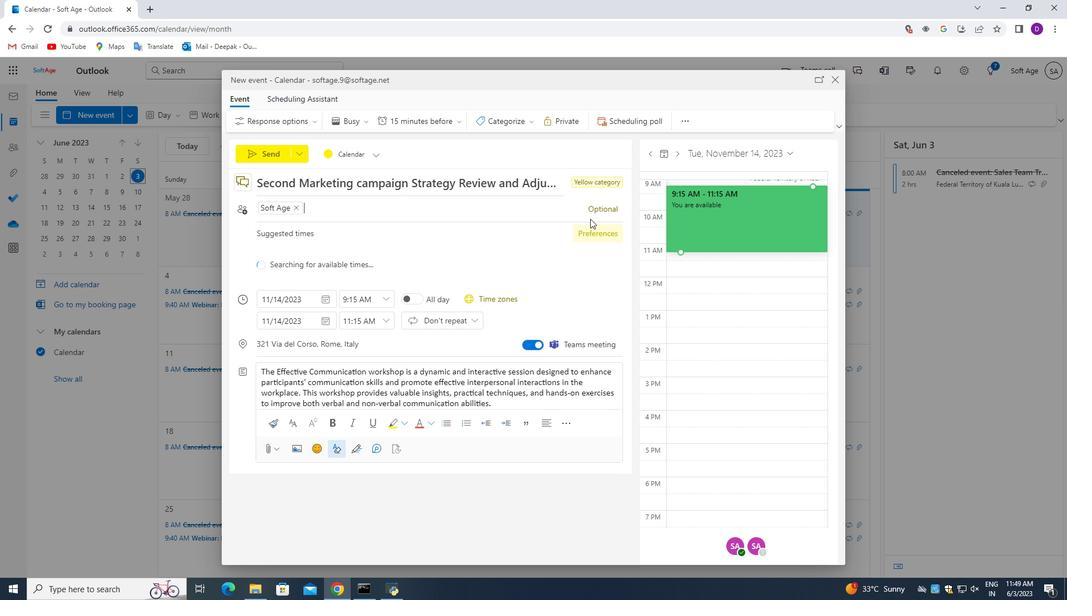 
Action: Mouse pressed left at (596, 209)
Screenshot: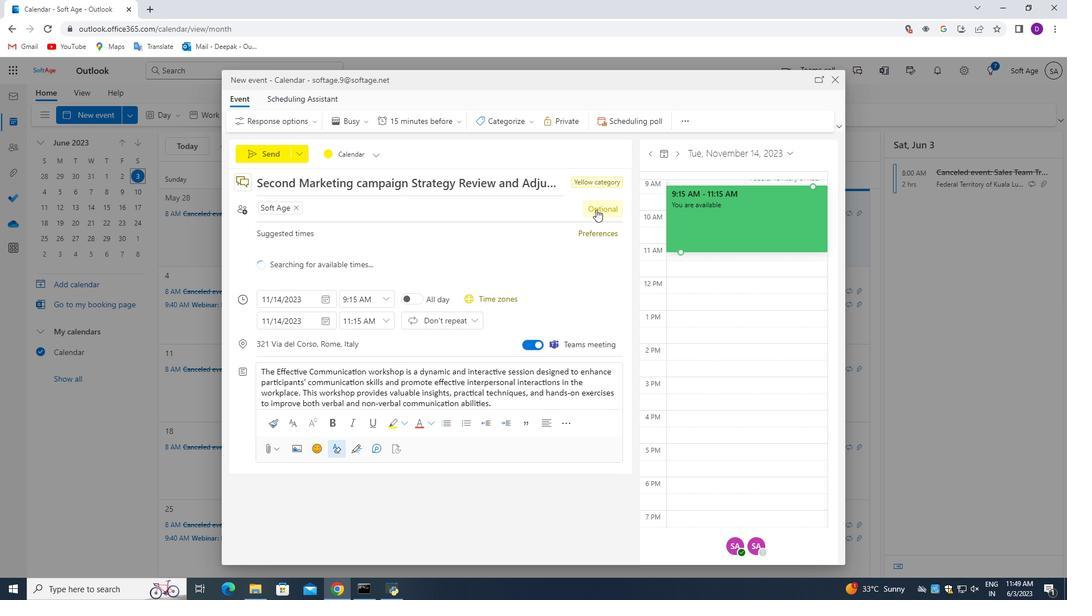 
Action: Mouse moved to (337, 192)
Screenshot: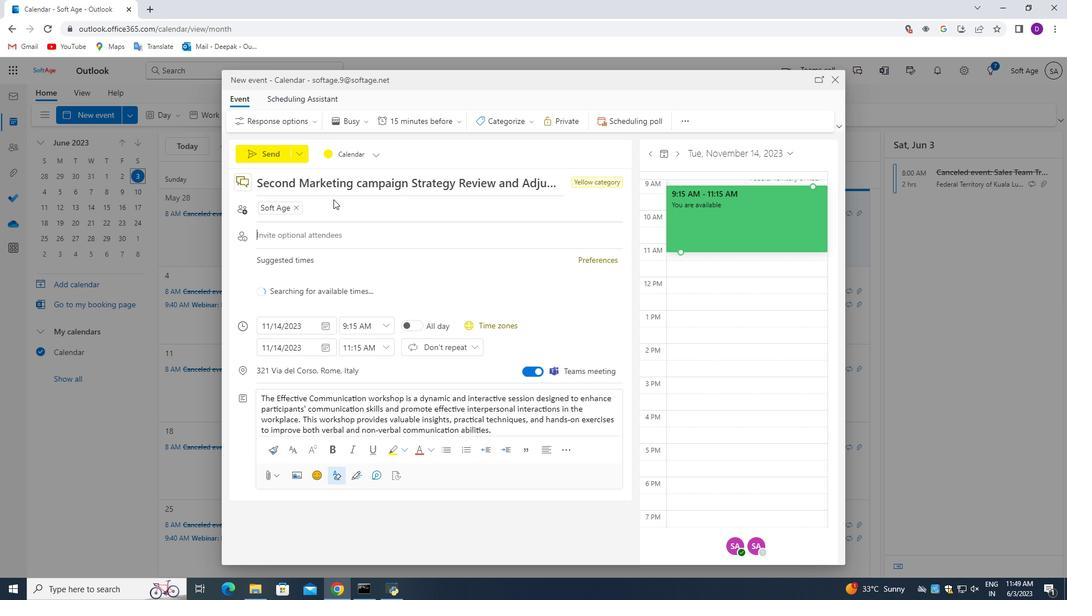 
Action: Key pressed softage.6<Key.shift>@softage.net<Key.enter>
Screenshot: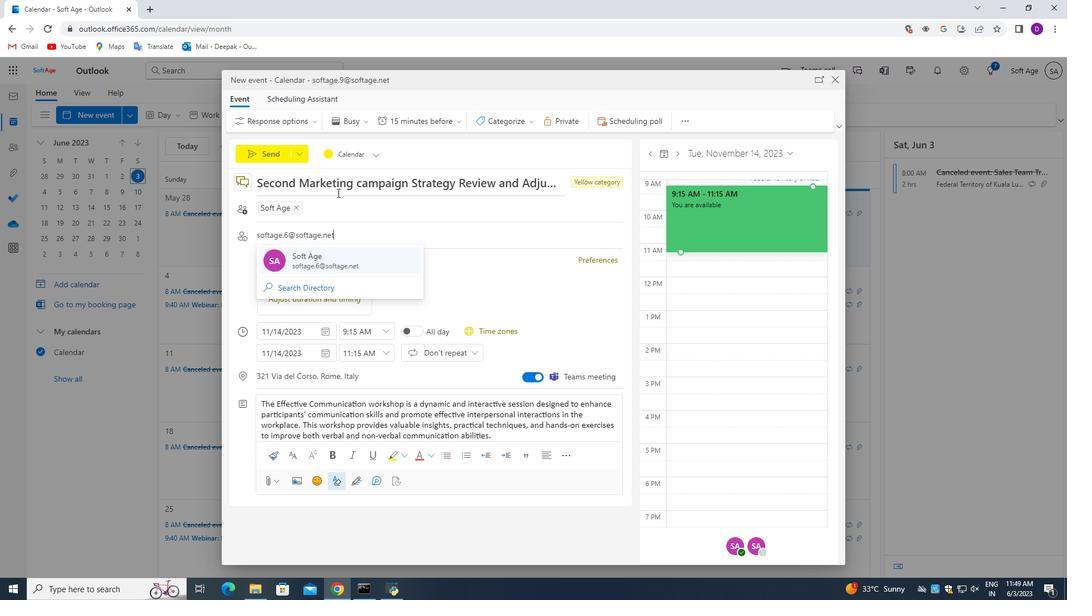 
Action: Mouse moved to (444, 124)
Screenshot: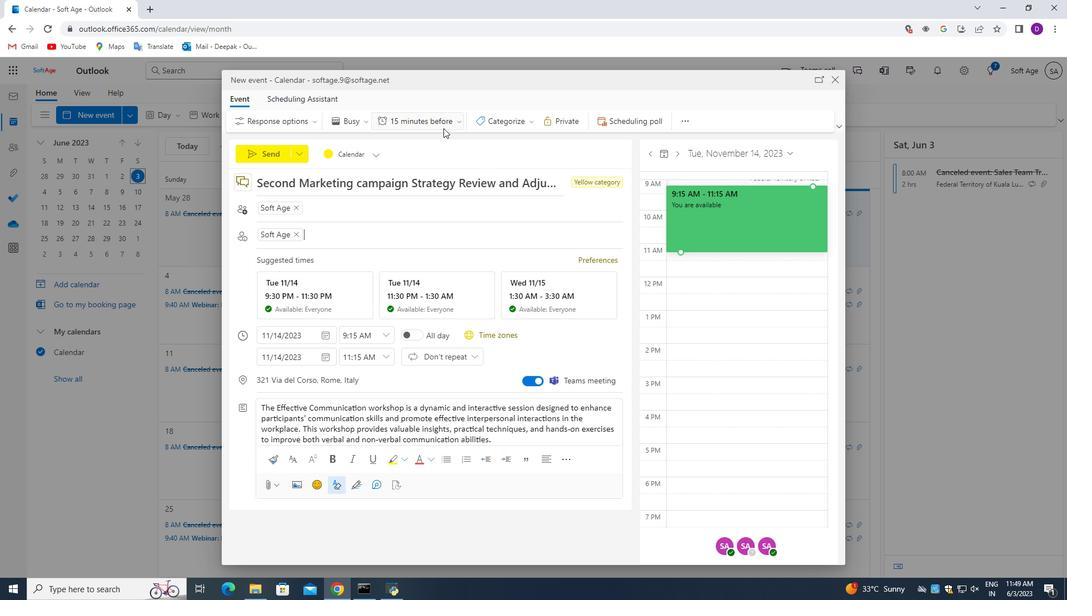 
Action: Mouse pressed left at (444, 124)
Screenshot: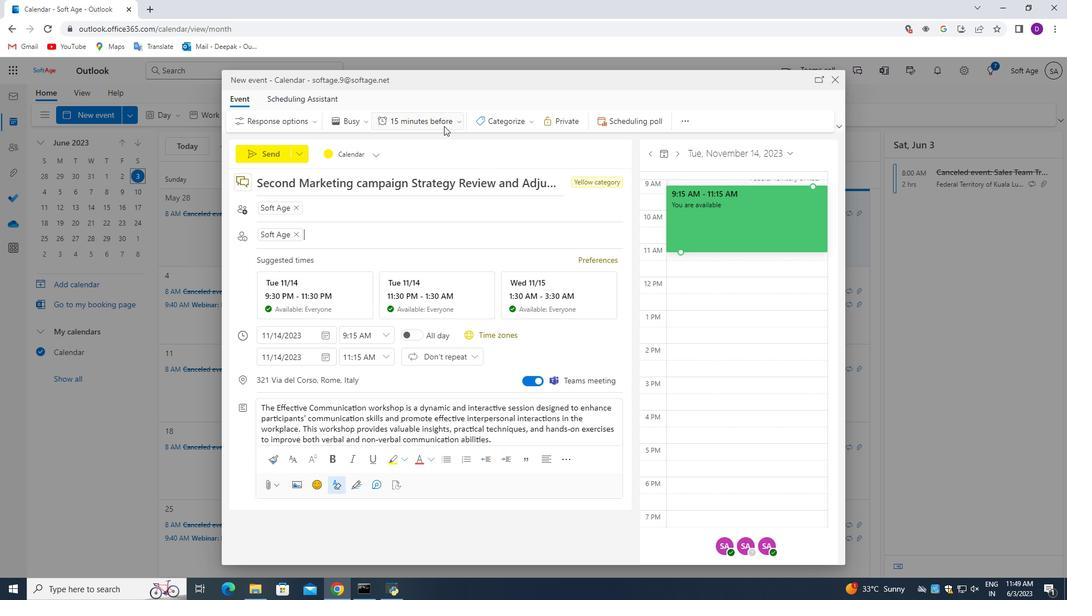 
Action: Mouse moved to (420, 242)
Screenshot: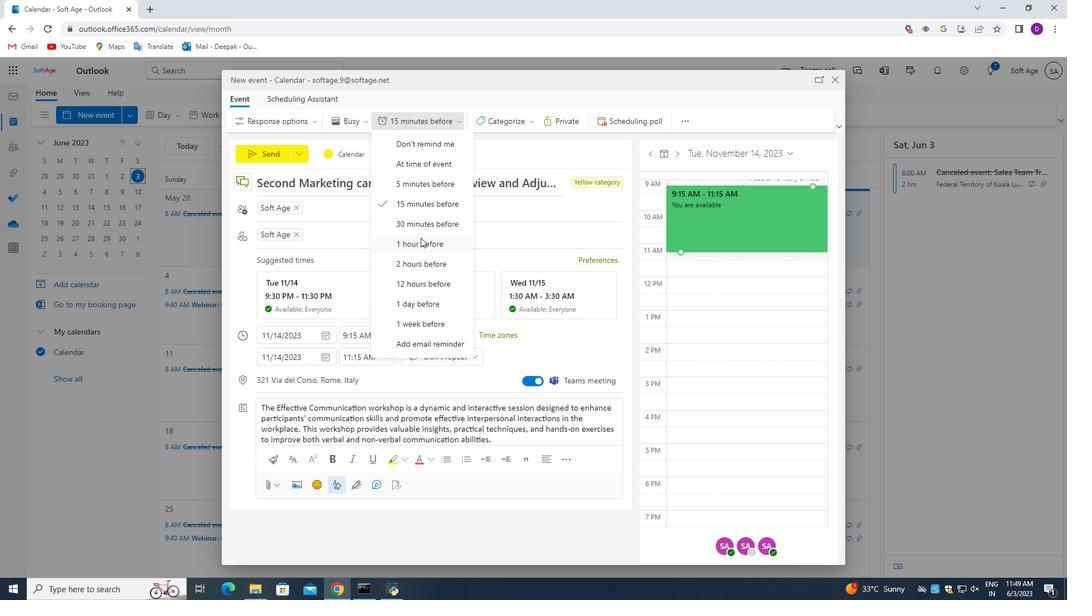 
Action: Mouse pressed left at (420, 242)
Screenshot: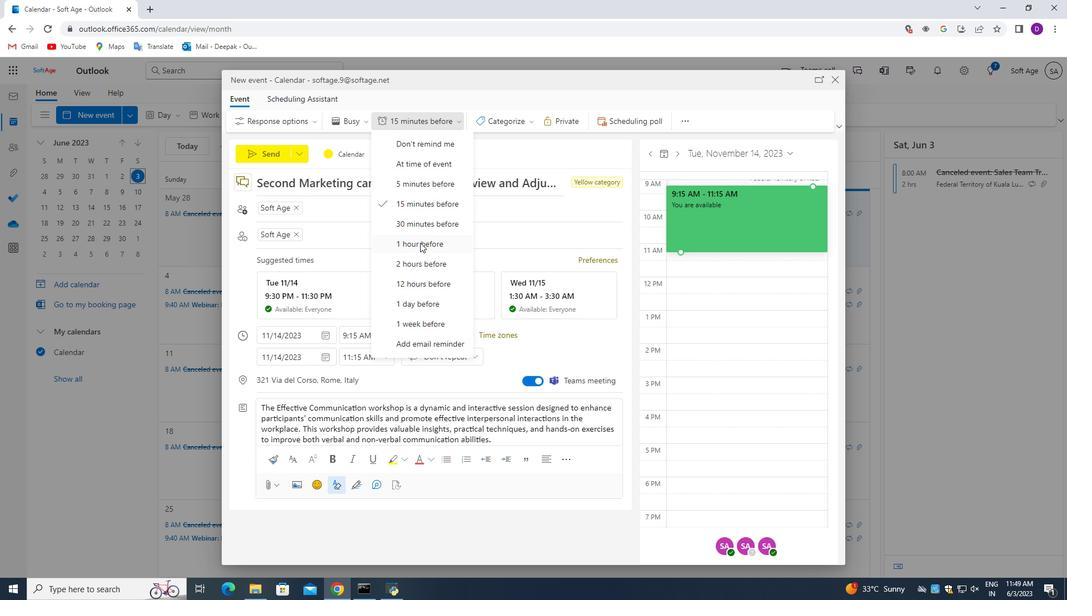
Action: Mouse moved to (399, 417)
Screenshot: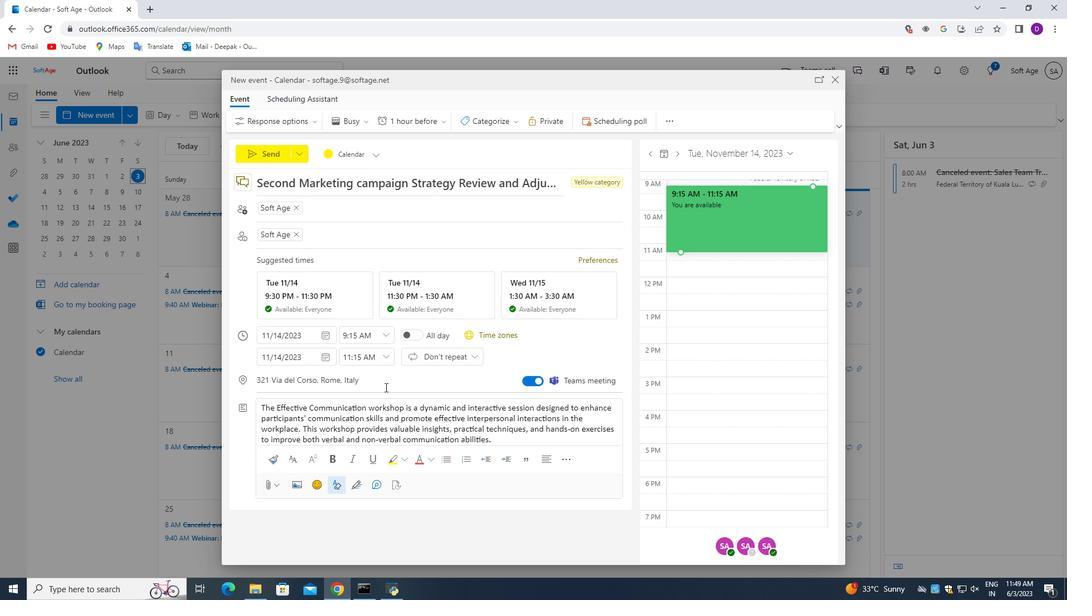 
Action: Mouse scrolled (399, 416) with delta (0, 0)
Screenshot: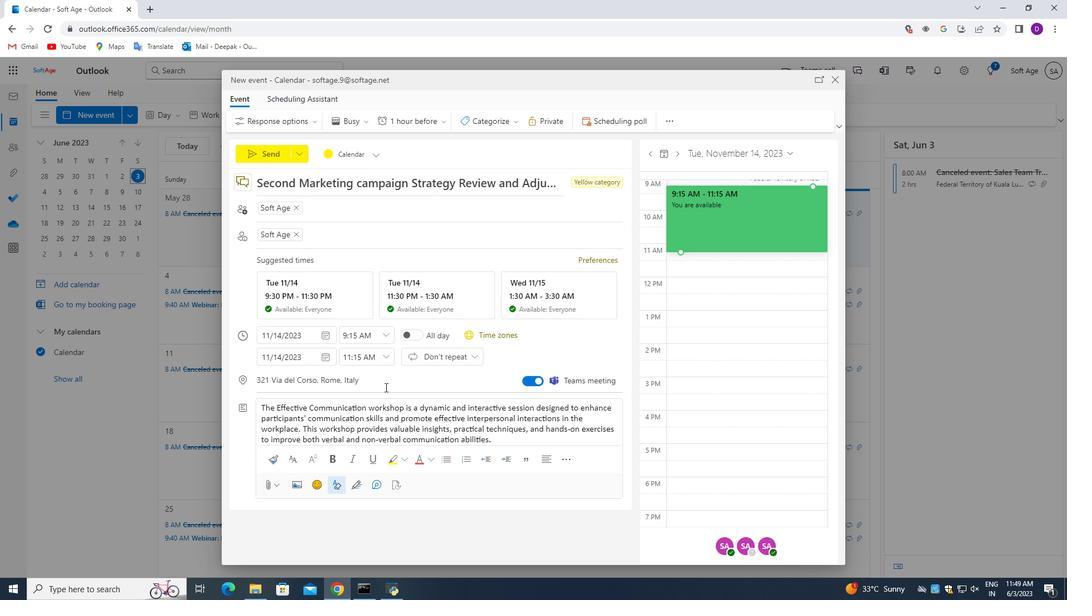 
Action: Mouse moved to (401, 427)
Screenshot: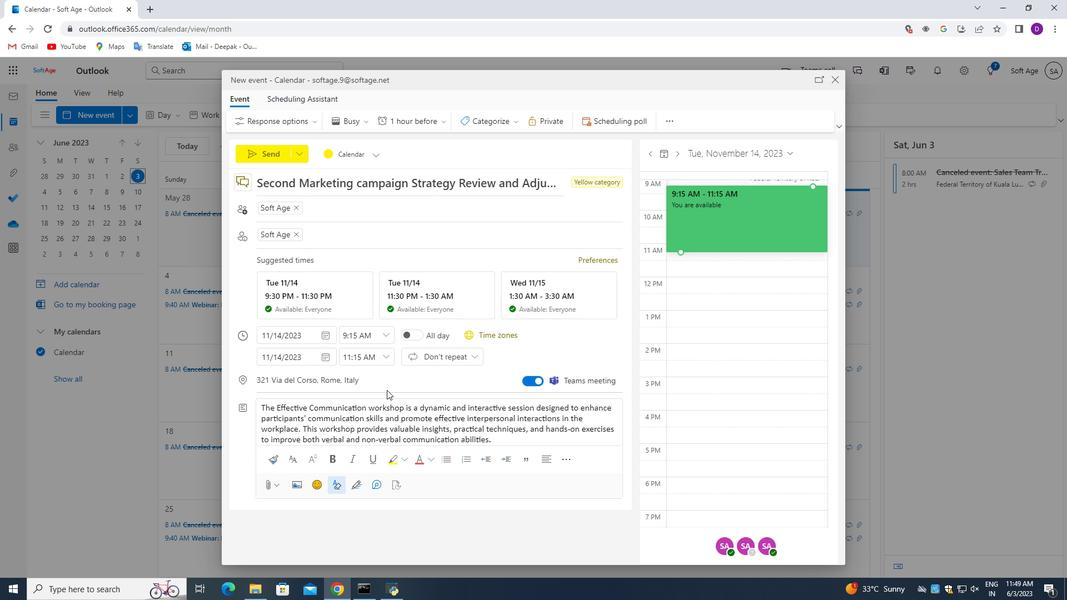 
Action: Mouse scrolled (401, 427) with delta (0, 0)
Screenshot: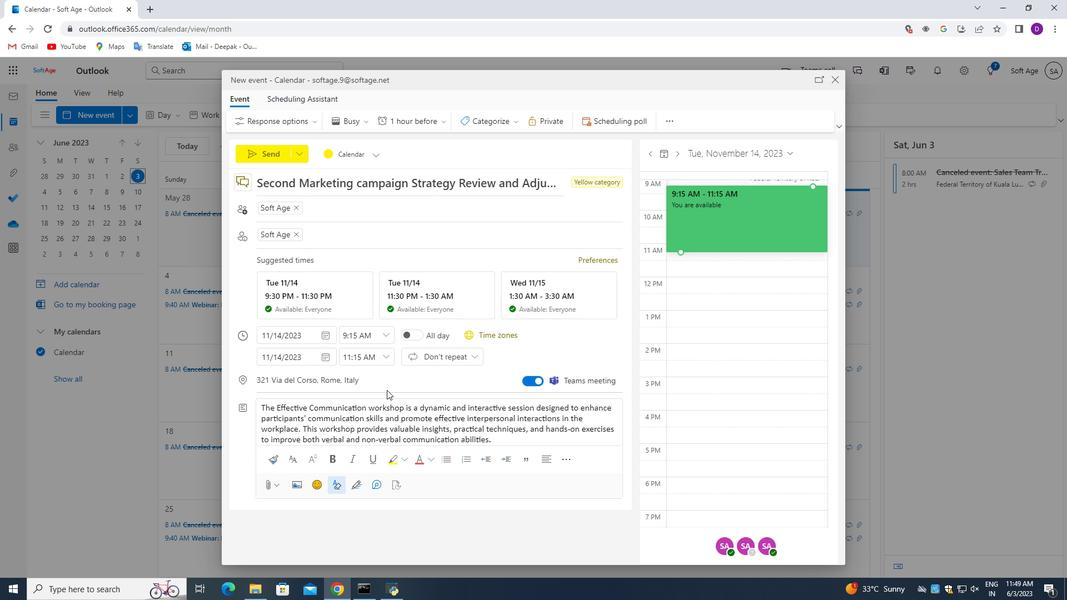
Action: Mouse moved to (401, 428)
Screenshot: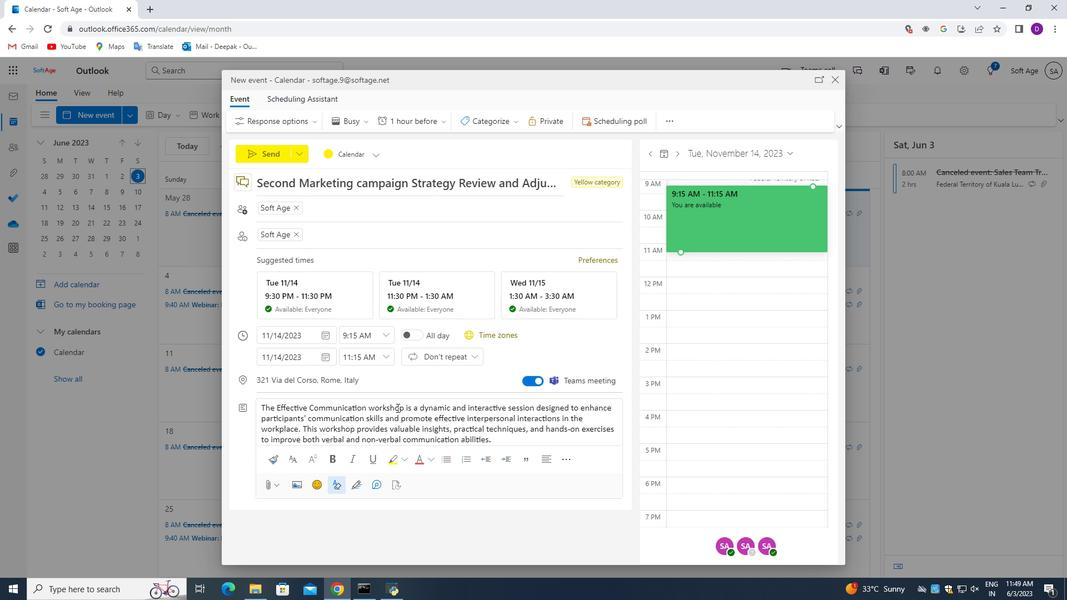 
Action: Mouse scrolled (401, 427) with delta (0, 0)
Screenshot: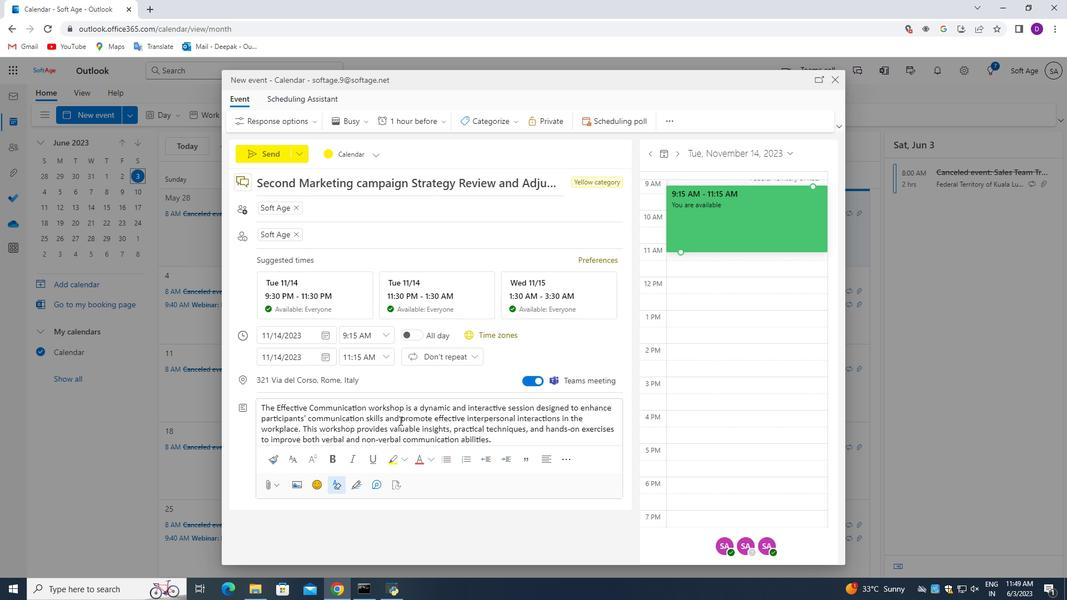 
Action: Mouse moved to (440, 430)
Screenshot: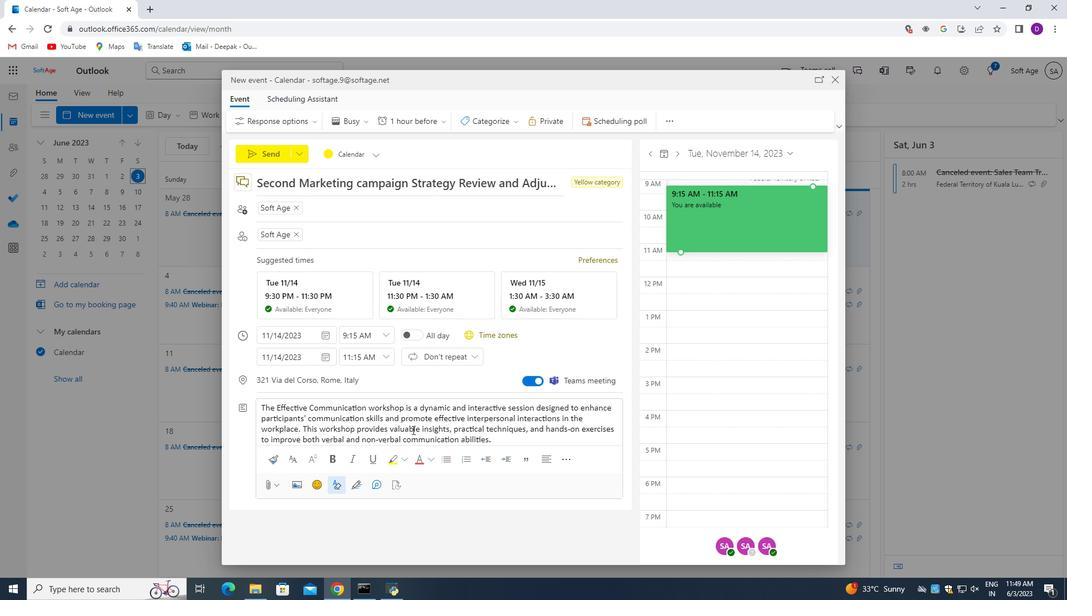 
Action: Mouse scrolled (440, 430) with delta (0, 0)
Screenshot: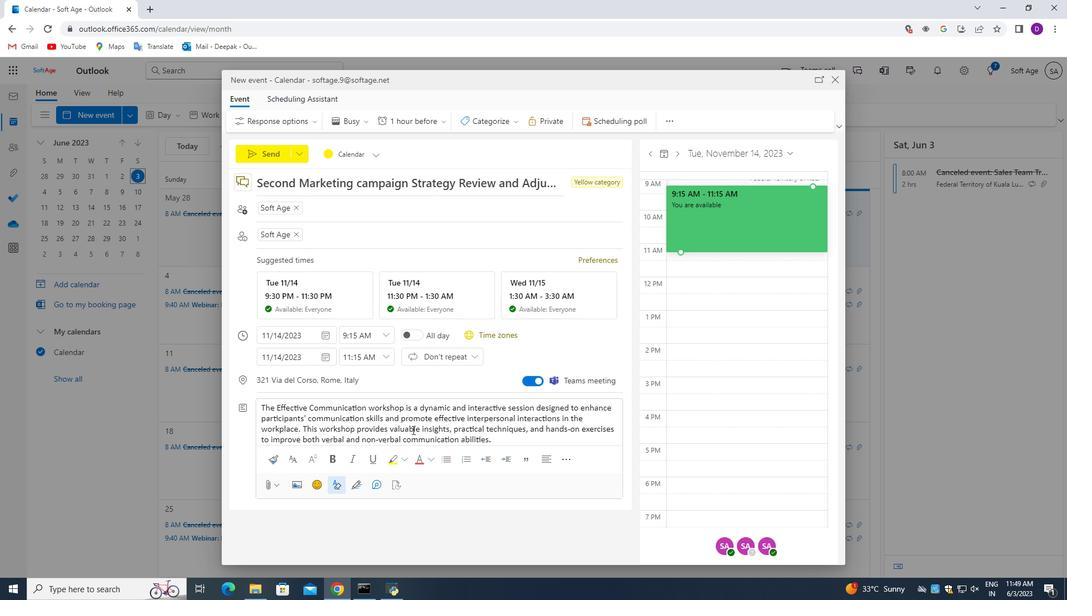 
Action: Mouse moved to (445, 430)
Screenshot: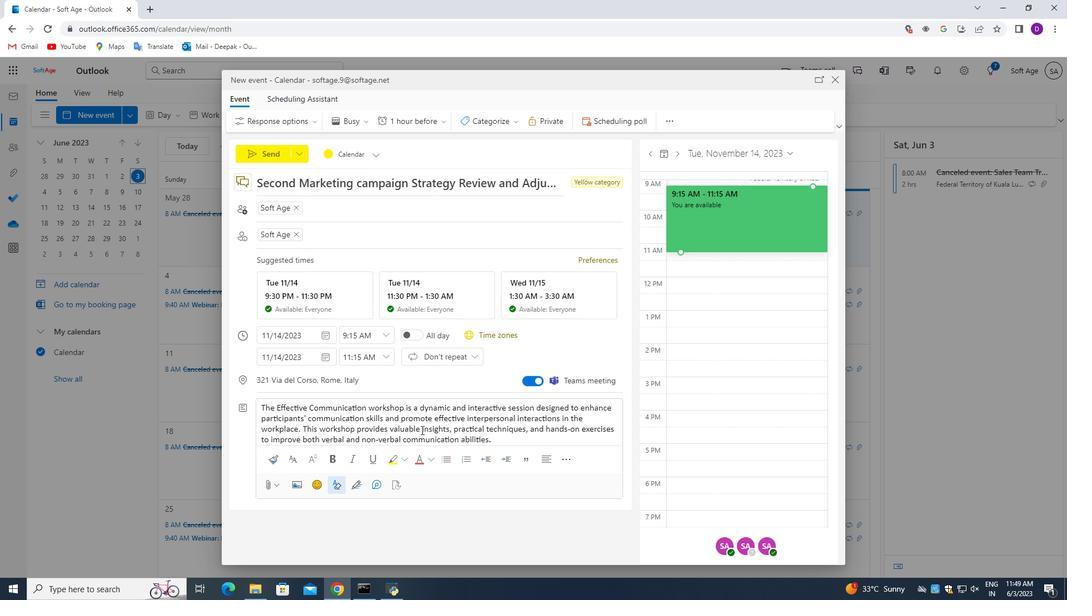 
Action: Mouse scrolled (445, 430) with delta (0, 0)
Screenshot: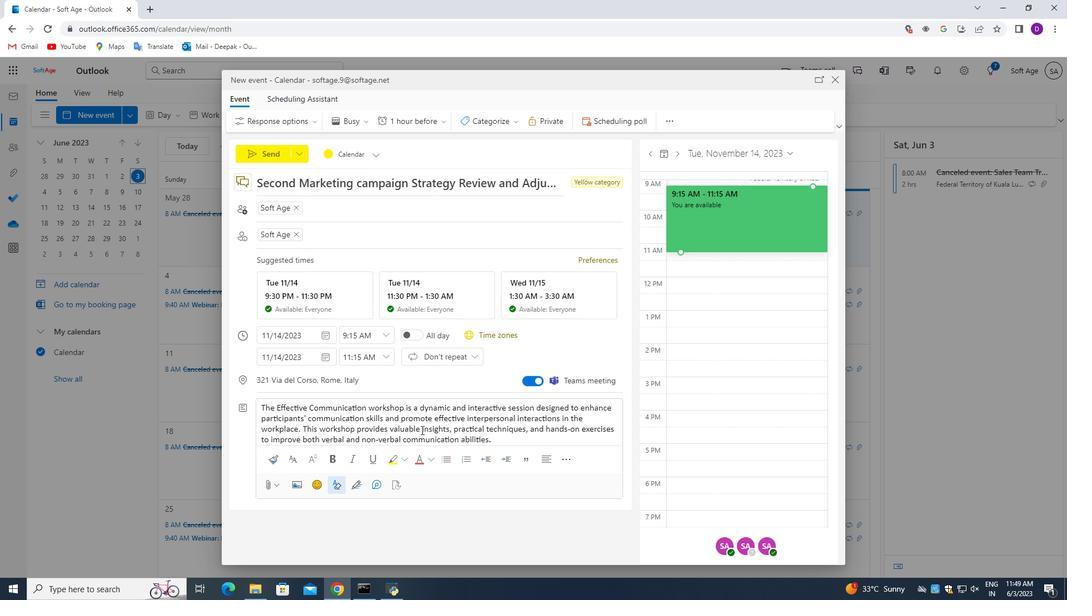 
Action: Mouse moved to (416, 314)
Screenshot: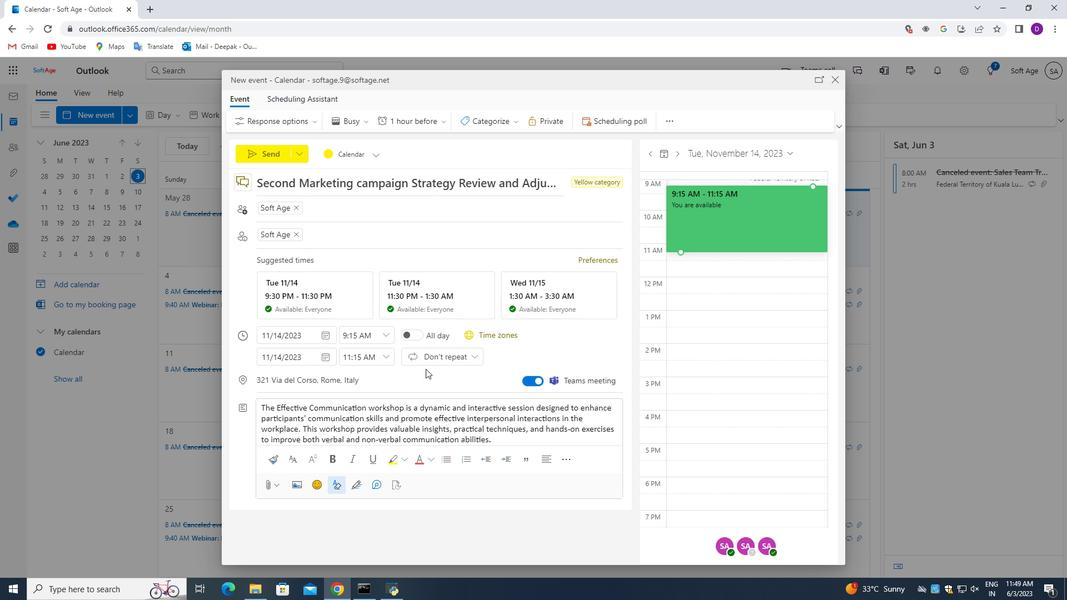 
Action: Mouse scrolled (416, 315) with delta (0, 0)
Screenshot: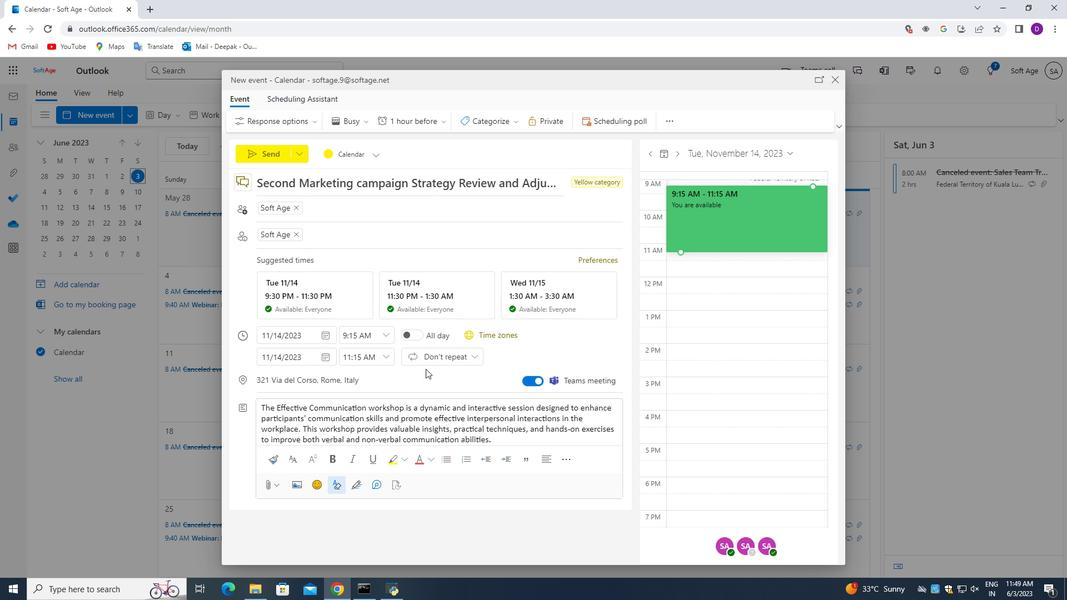 
Action: Mouse moved to (416, 312)
Screenshot: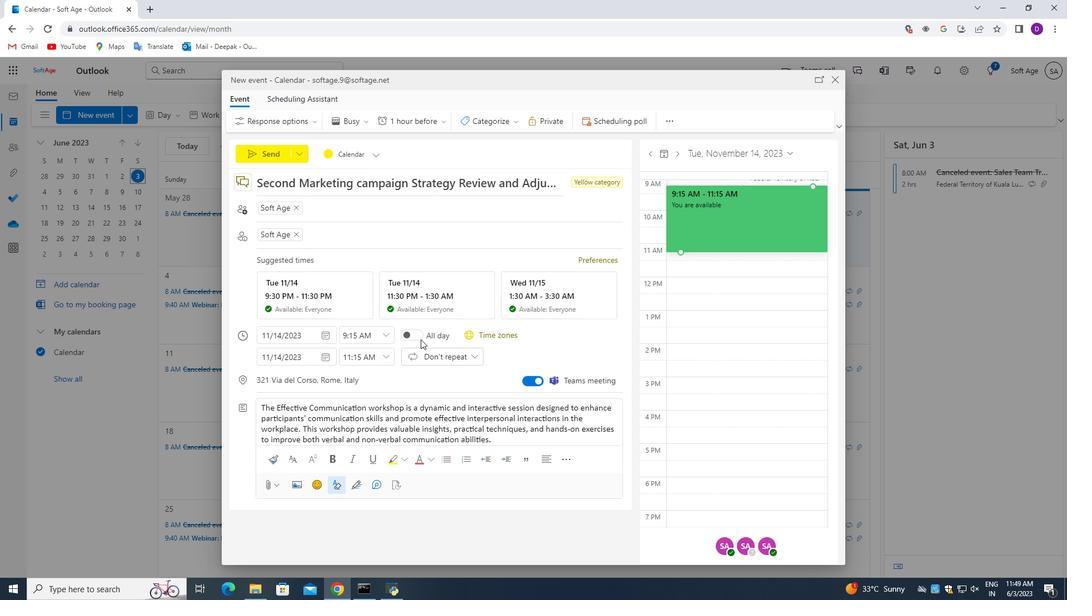 
Action: Mouse scrolled (416, 313) with delta (0, 0)
Screenshot: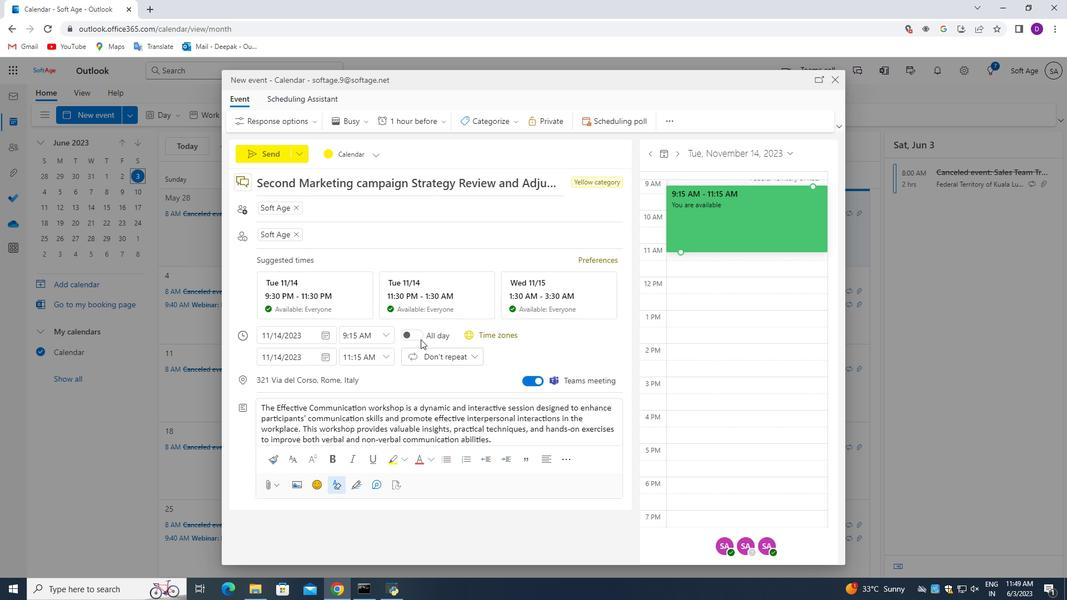 
Action: Mouse scrolled (416, 313) with delta (0, 0)
Screenshot: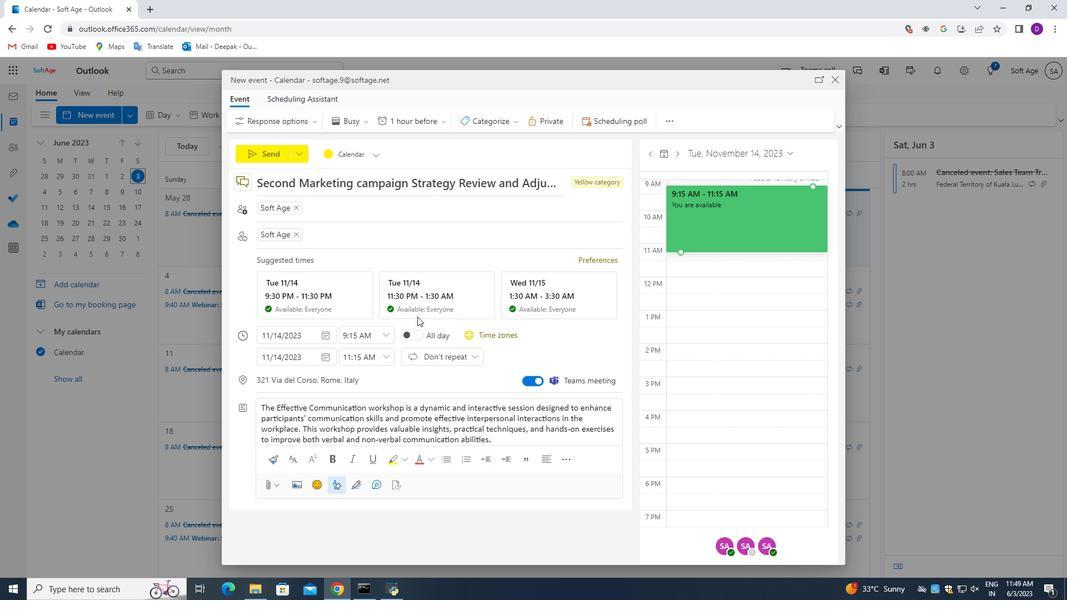 
Action: Mouse moved to (271, 152)
Screenshot: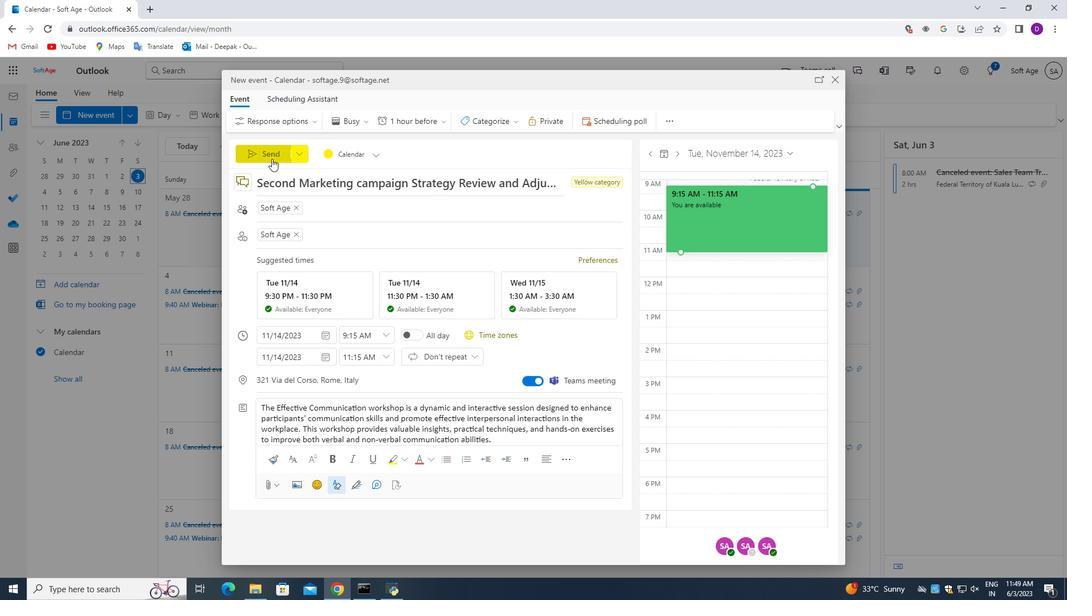 
Action: Mouse pressed left at (271, 152)
Screenshot: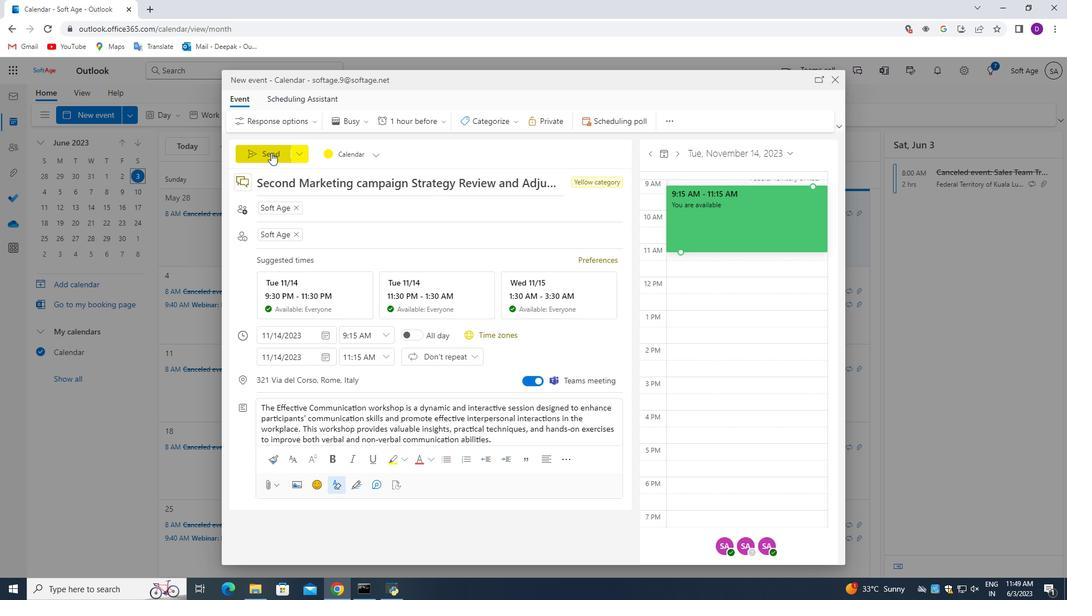 
Action: Mouse moved to (311, 234)
Screenshot: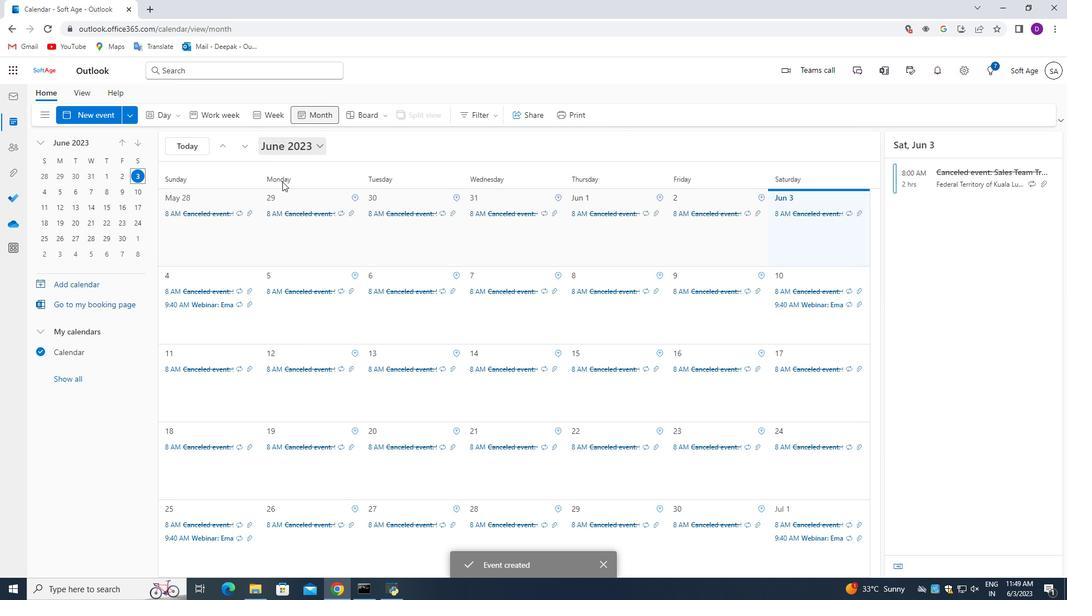 
